 Task: Find connections with filter location Fayzabad with filter topic #Bestadvicewith filter profile language German with filter current company Philips with filter school College Of Vocational Studies with filter industry Pet Services with filter service category Graphic Design with filter keywords title Director
Action: Mouse moved to (562, 200)
Screenshot: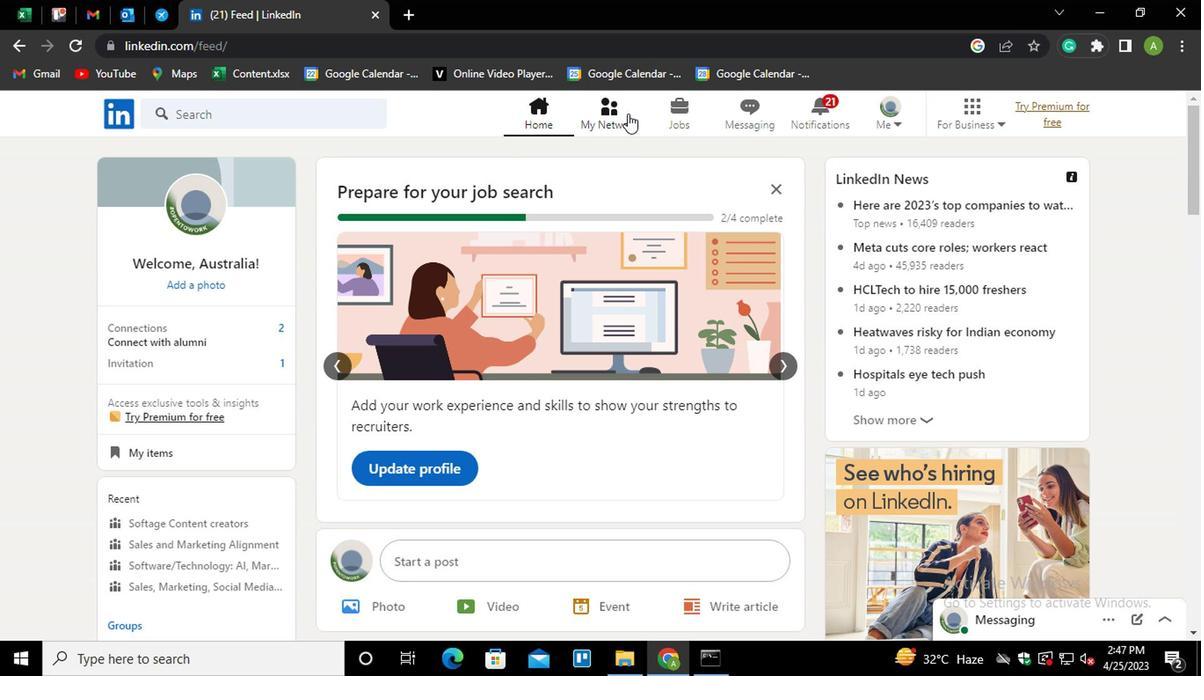 
Action: Mouse pressed left at (562, 200)
Screenshot: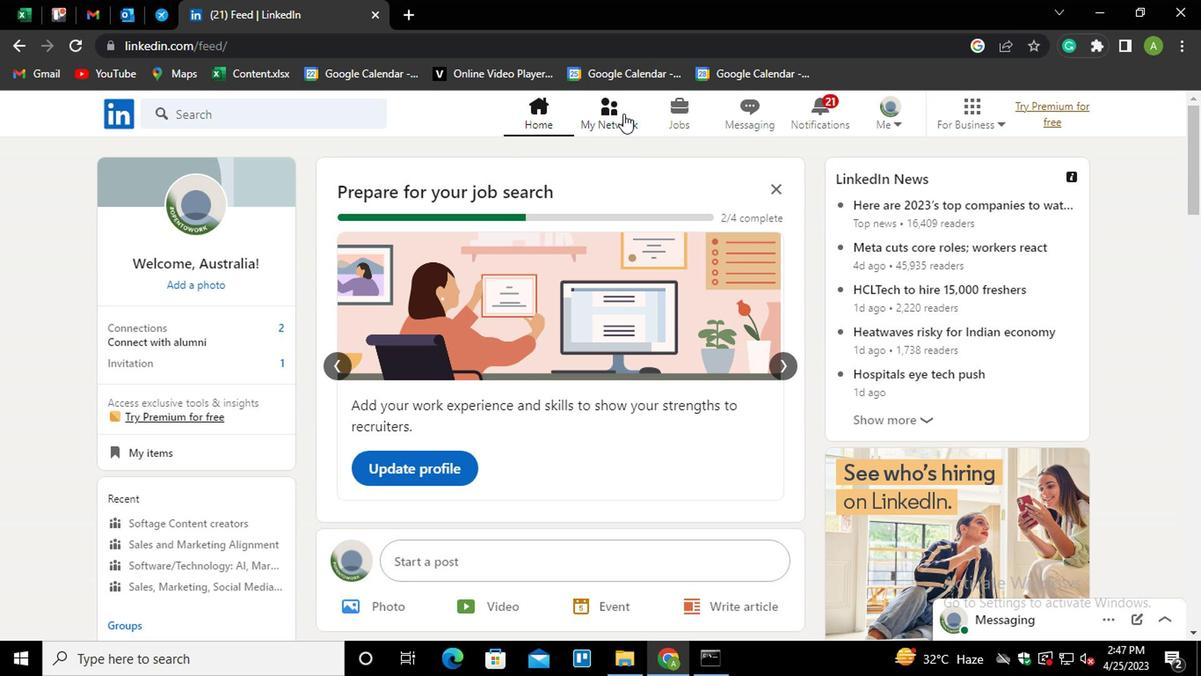
Action: Mouse moved to (248, 271)
Screenshot: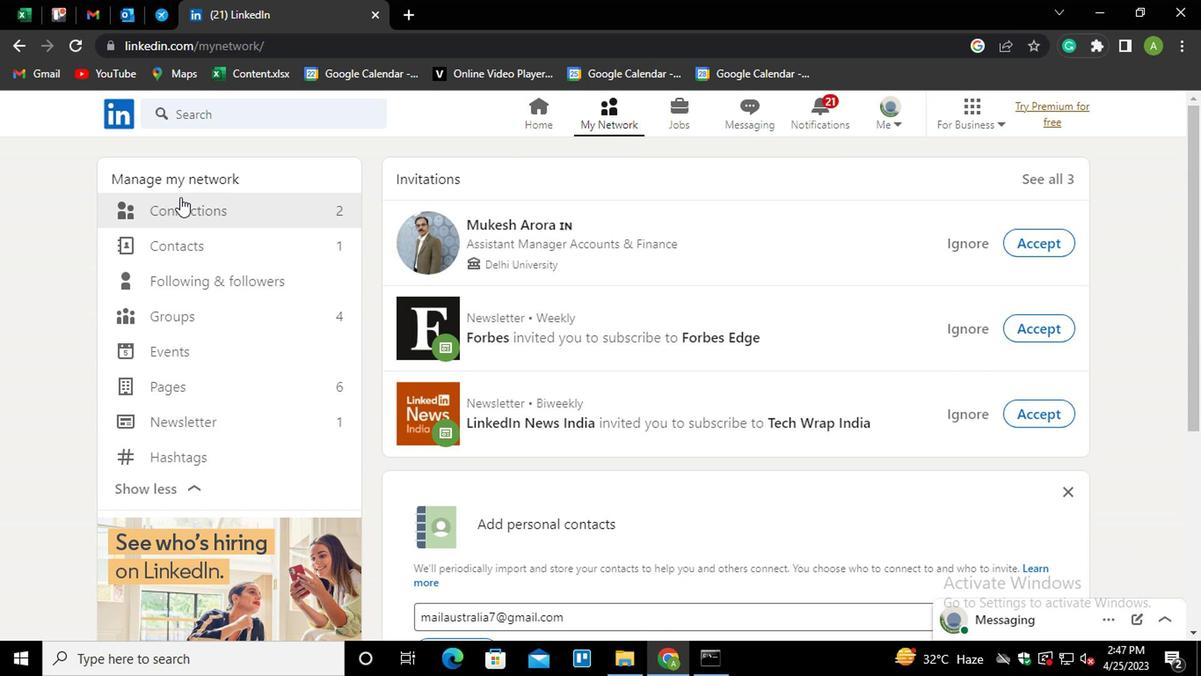 
Action: Mouse pressed left at (248, 271)
Screenshot: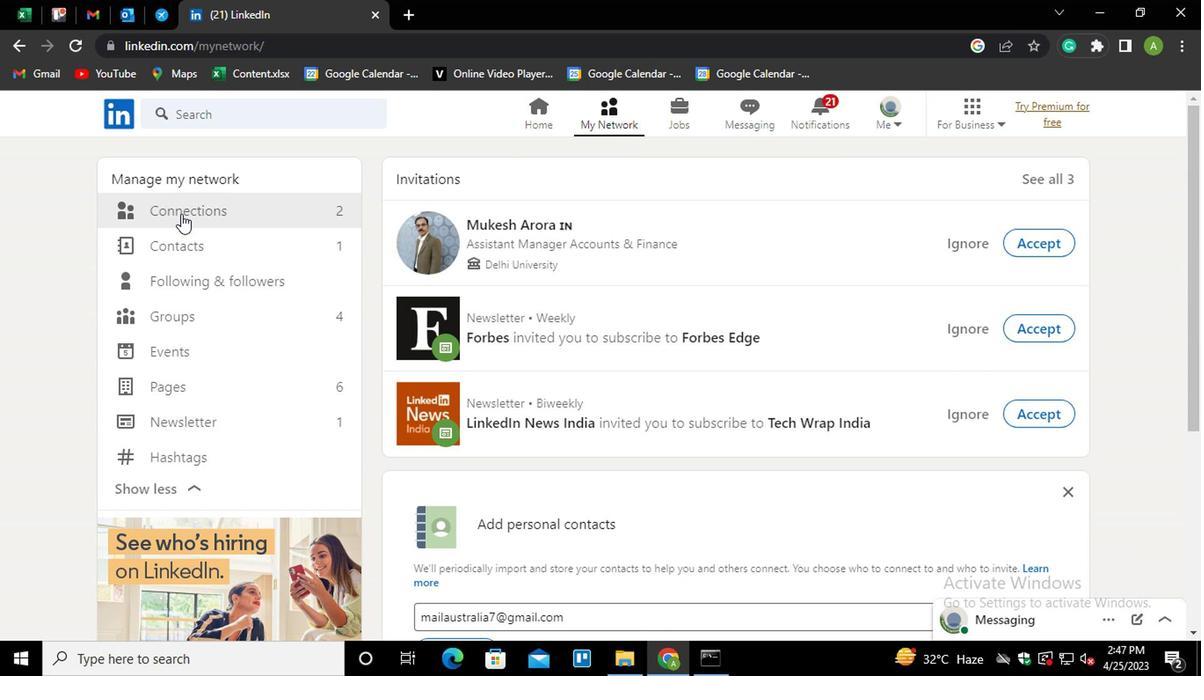 
Action: Mouse moved to (653, 266)
Screenshot: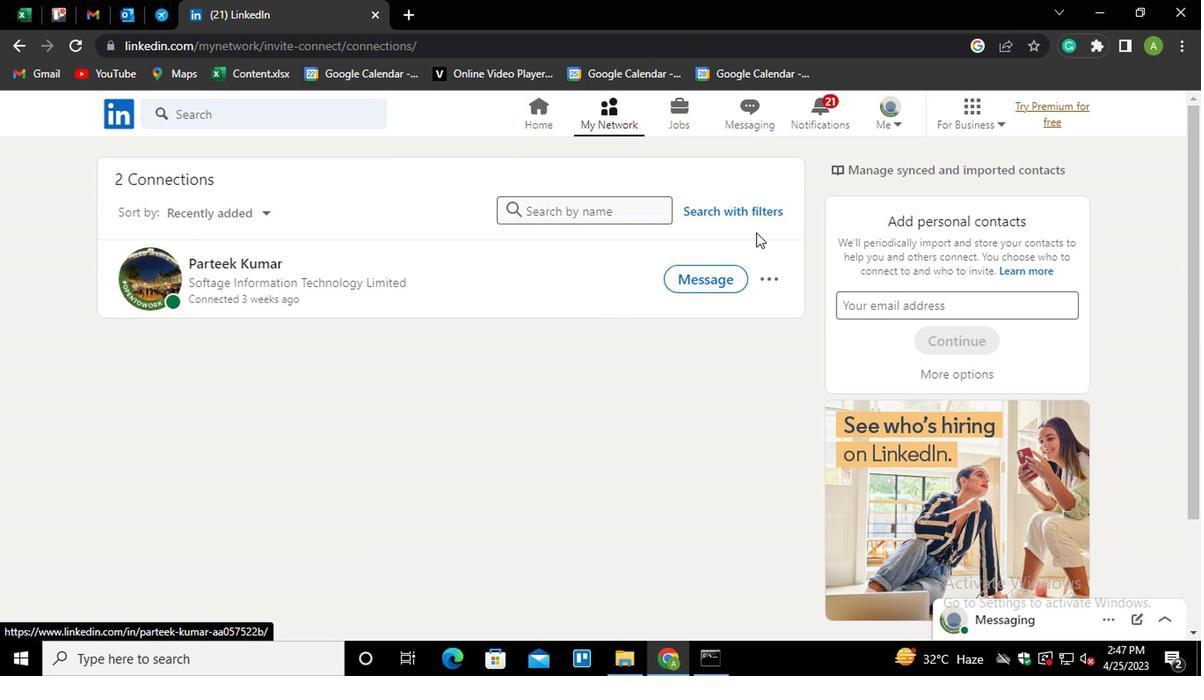 
Action: Mouse pressed left at (653, 266)
Screenshot: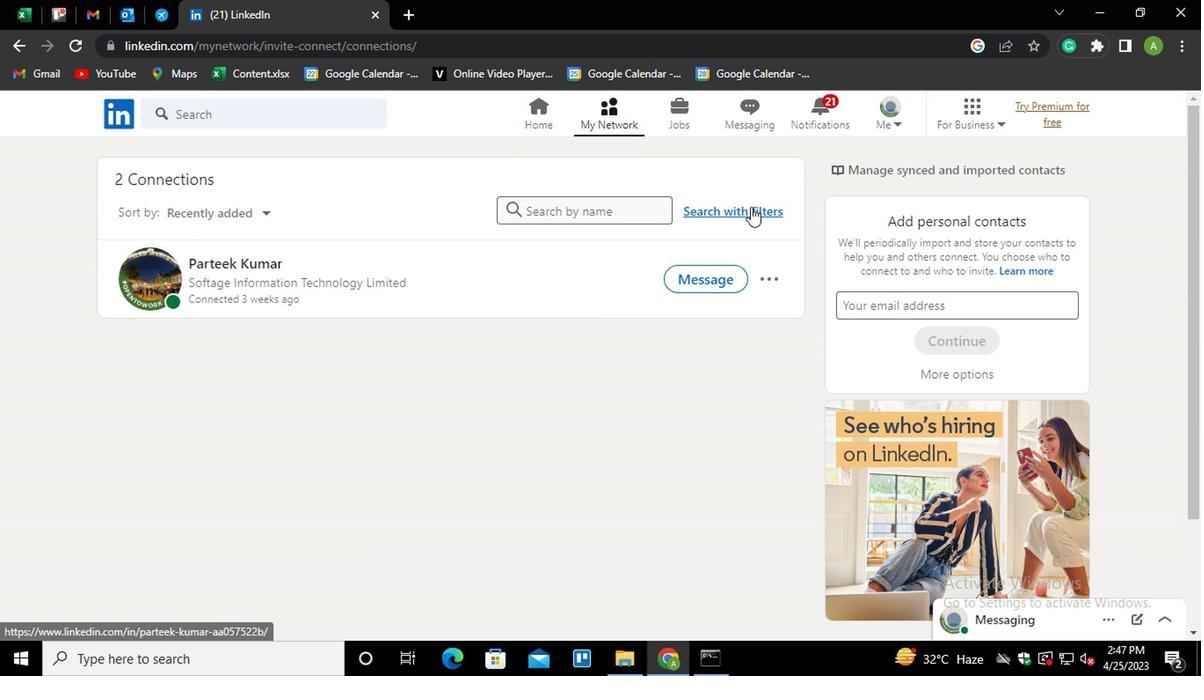 
Action: Mouse moved to (515, 230)
Screenshot: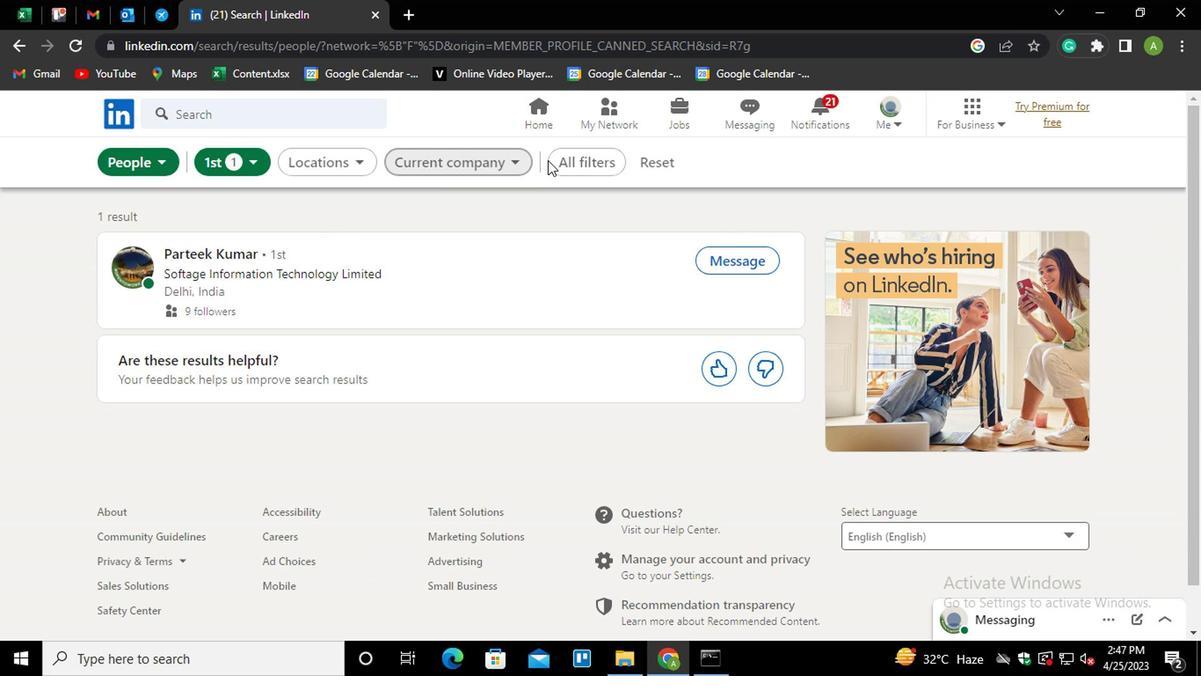 
Action: Mouse pressed left at (515, 230)
Screenshot: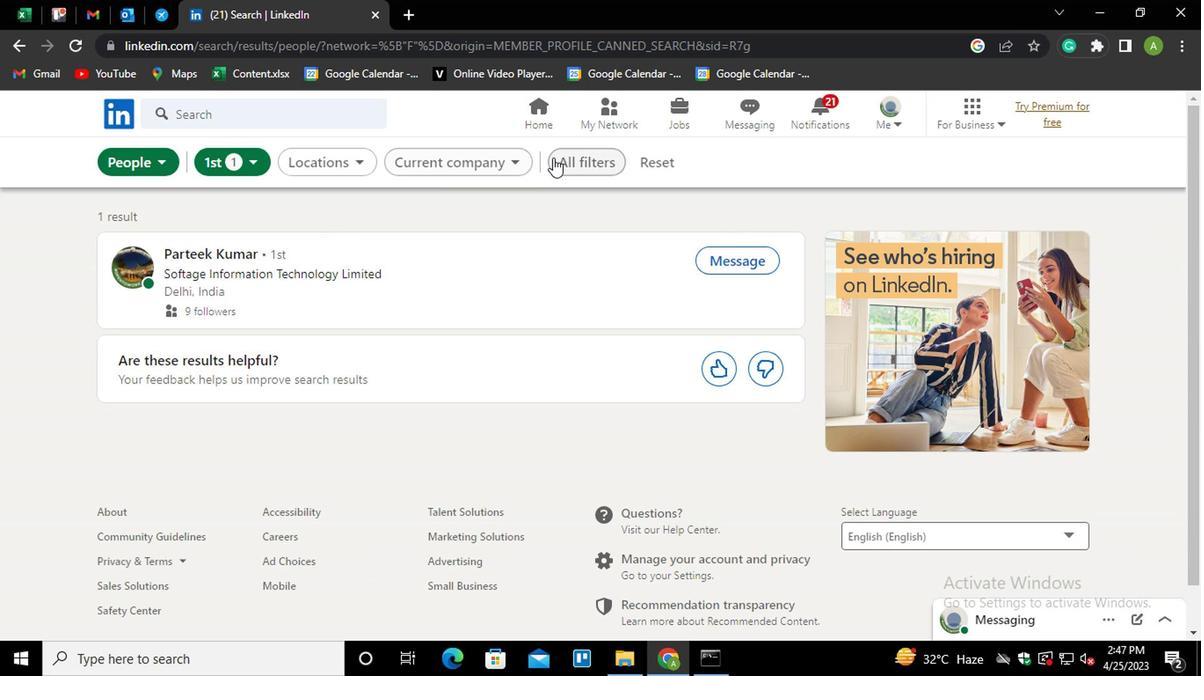 
Action: Mouse moved to (682, 453)
Screenshot: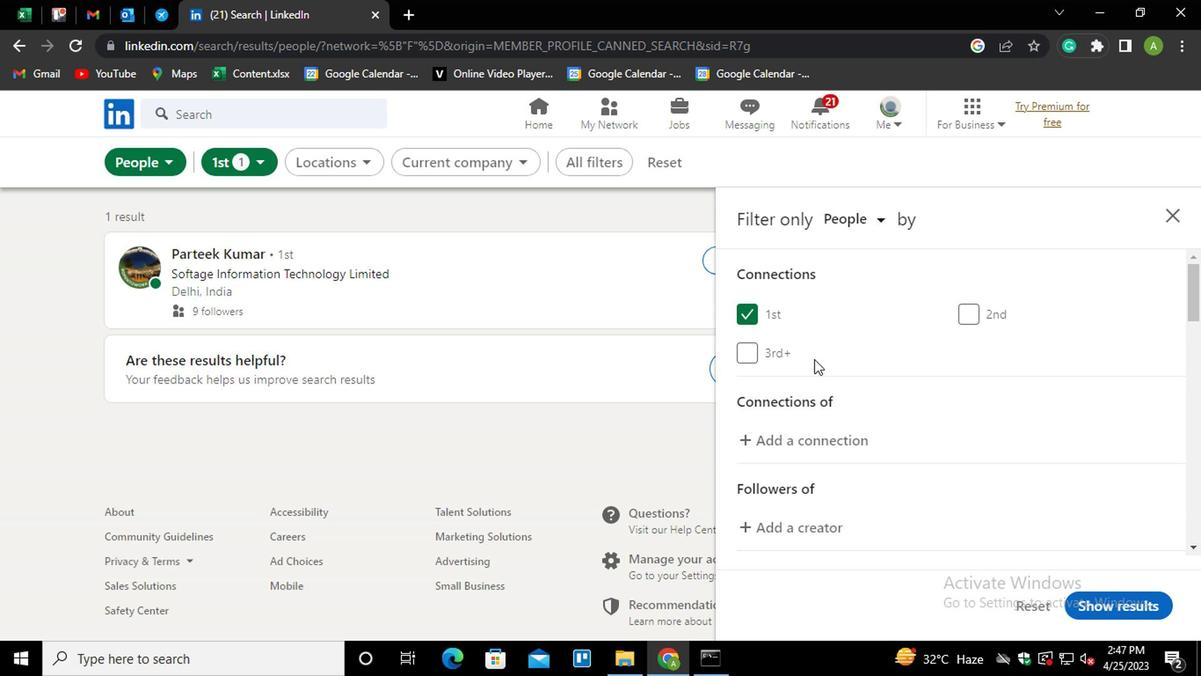 
Action: Mouse scrolled (682, 452) with delta (0, 0)
Screenshot: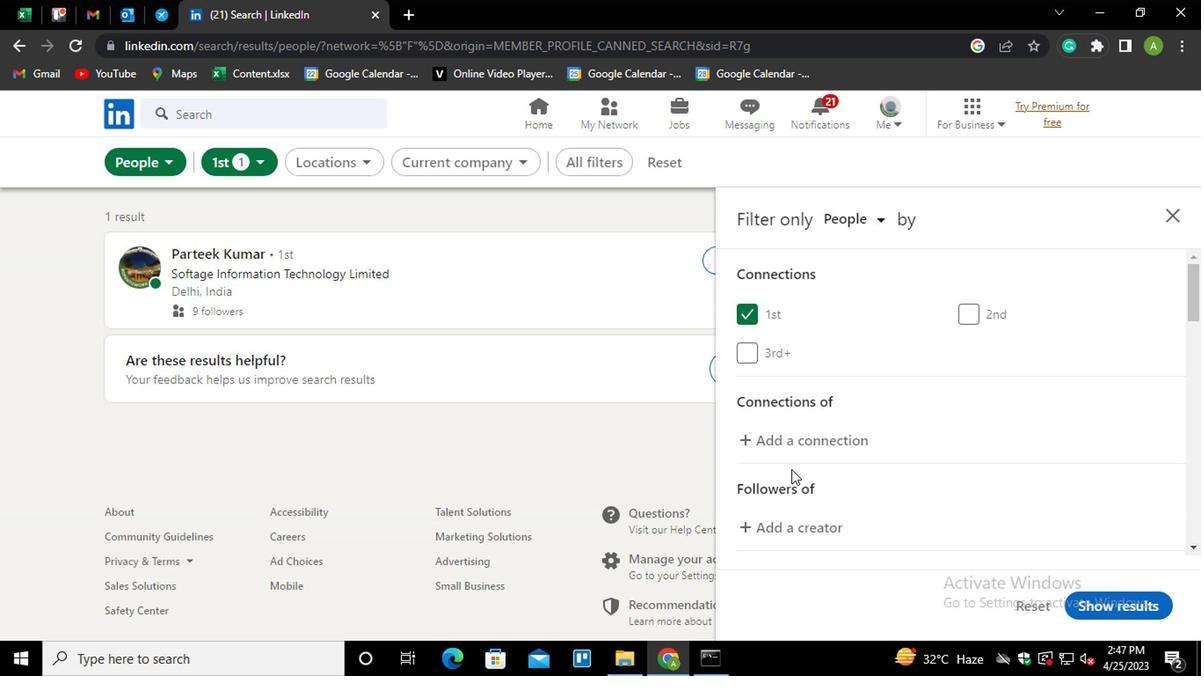 
Action: Mouse scrolled (682, 452) with delta (0, 0)
Screenshot: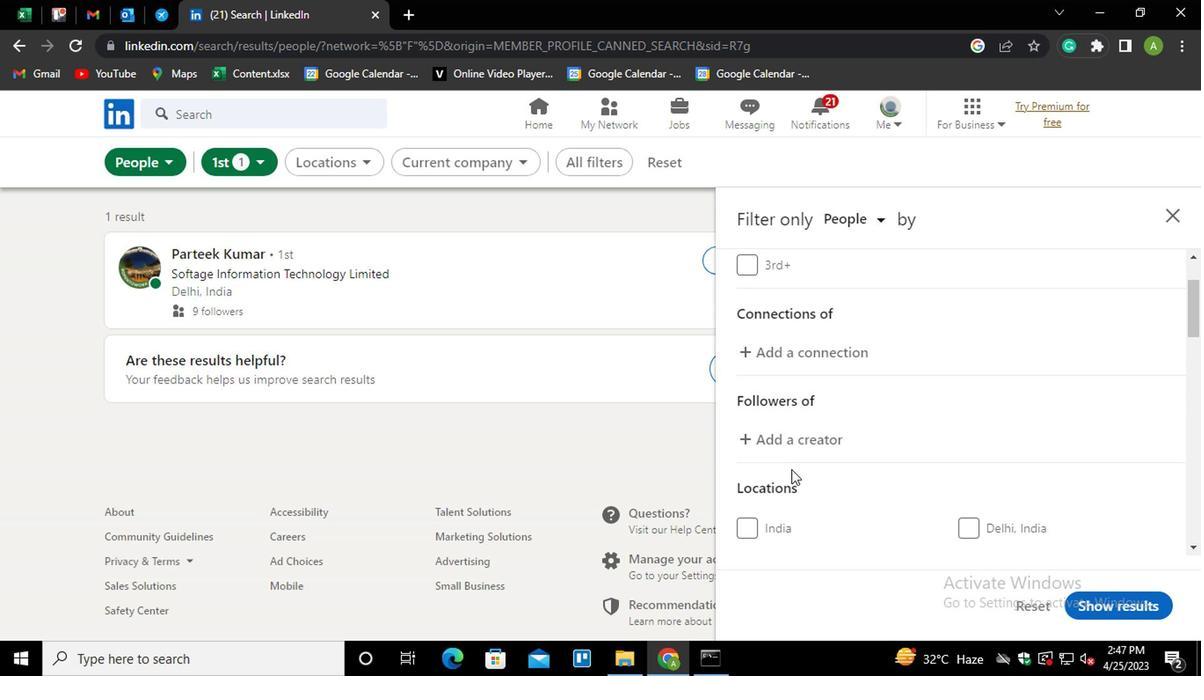 
Action: Mouse scrolled (682, 452) with delta (0, 0)
Screenshot: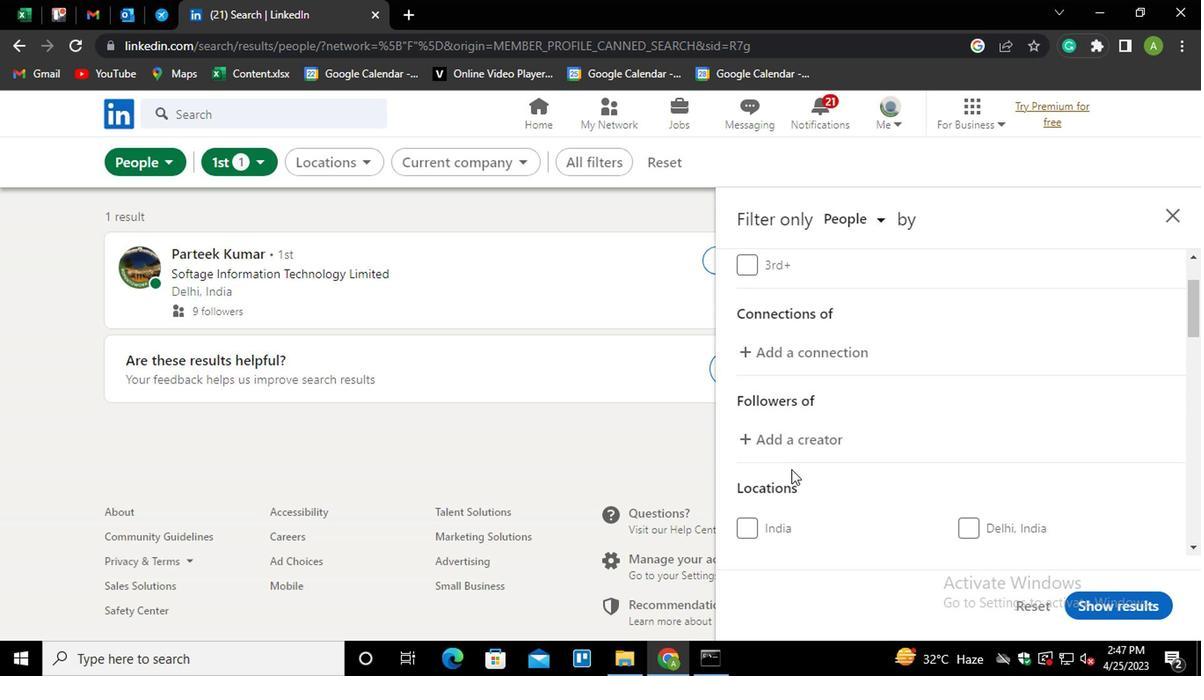 
Action: Mouse moved to (682, 429)
Screenshot: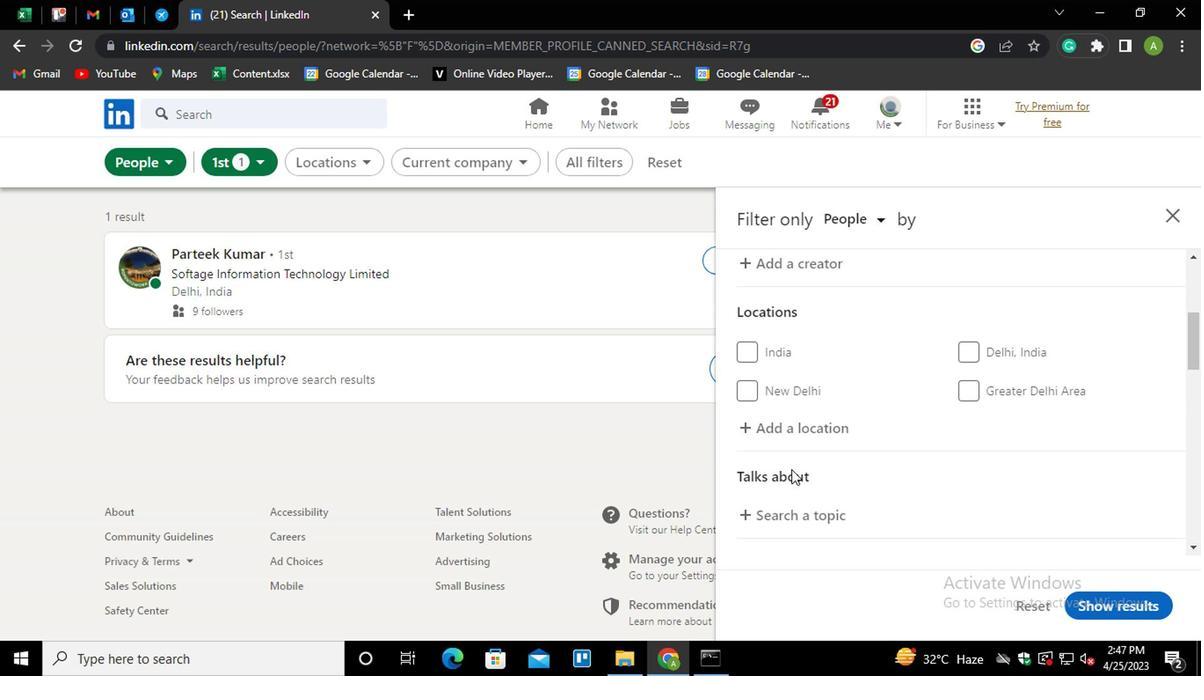 
Action: Mouse pressed left at (682, 429)
Screenshot: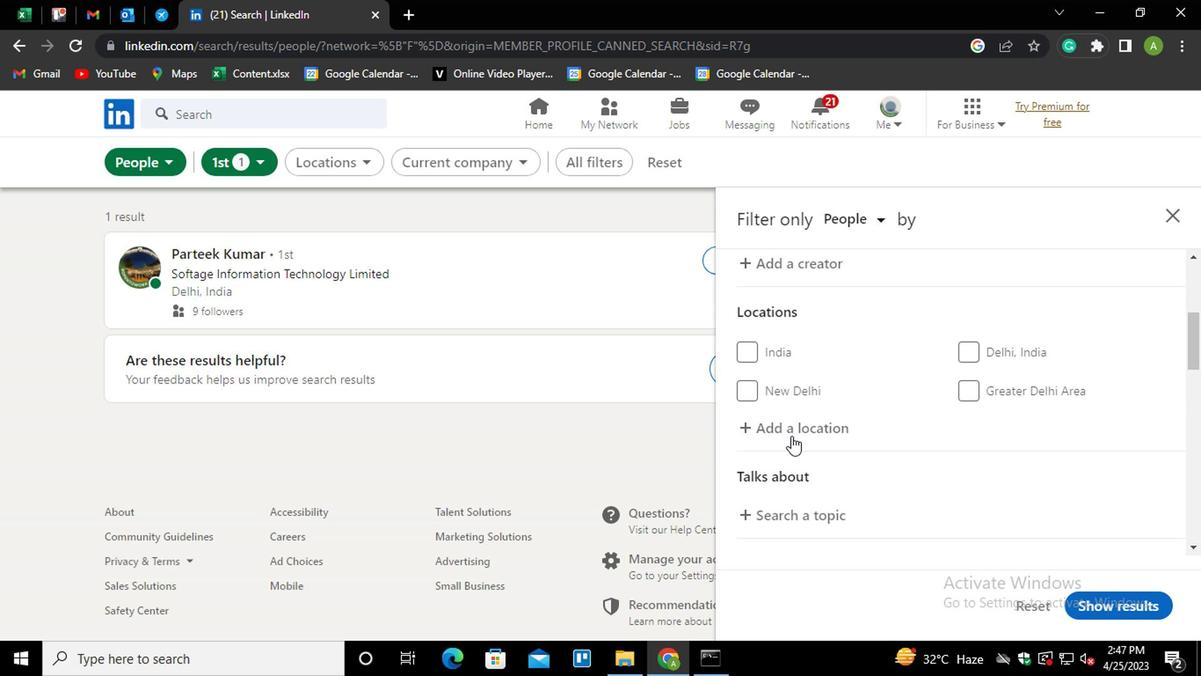 
Action: Mouse moved to (686, 426)
Screenshot: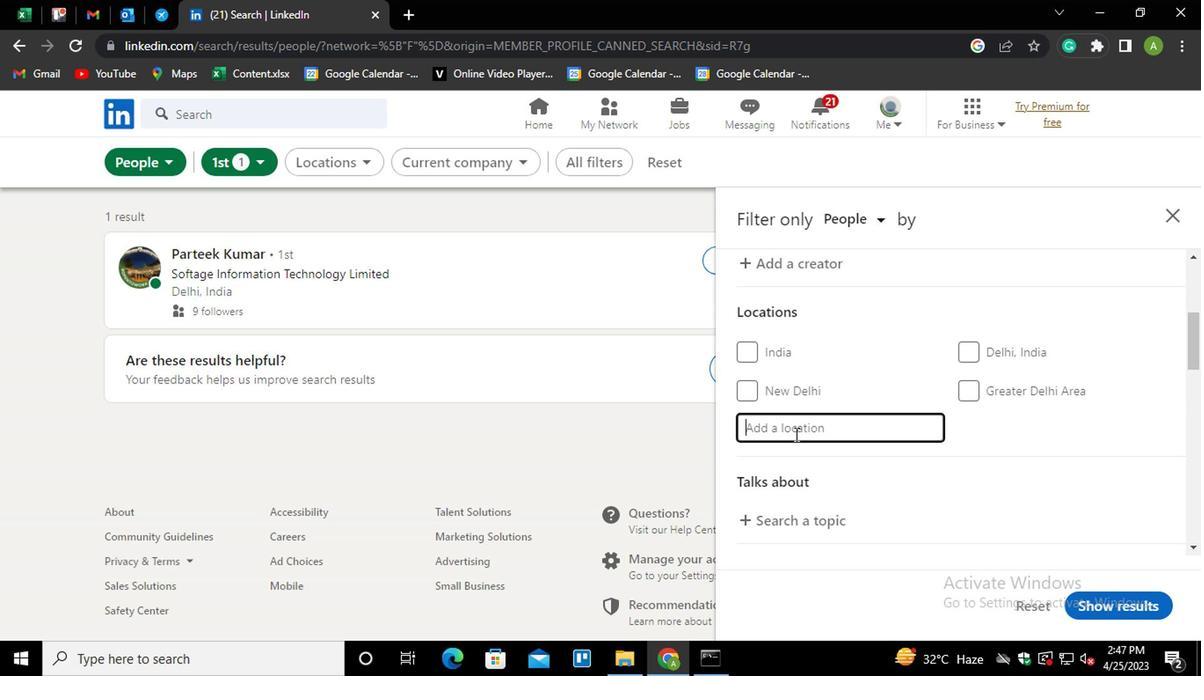 
Action: Mouse pressed left at (686, 426)
Screenshot: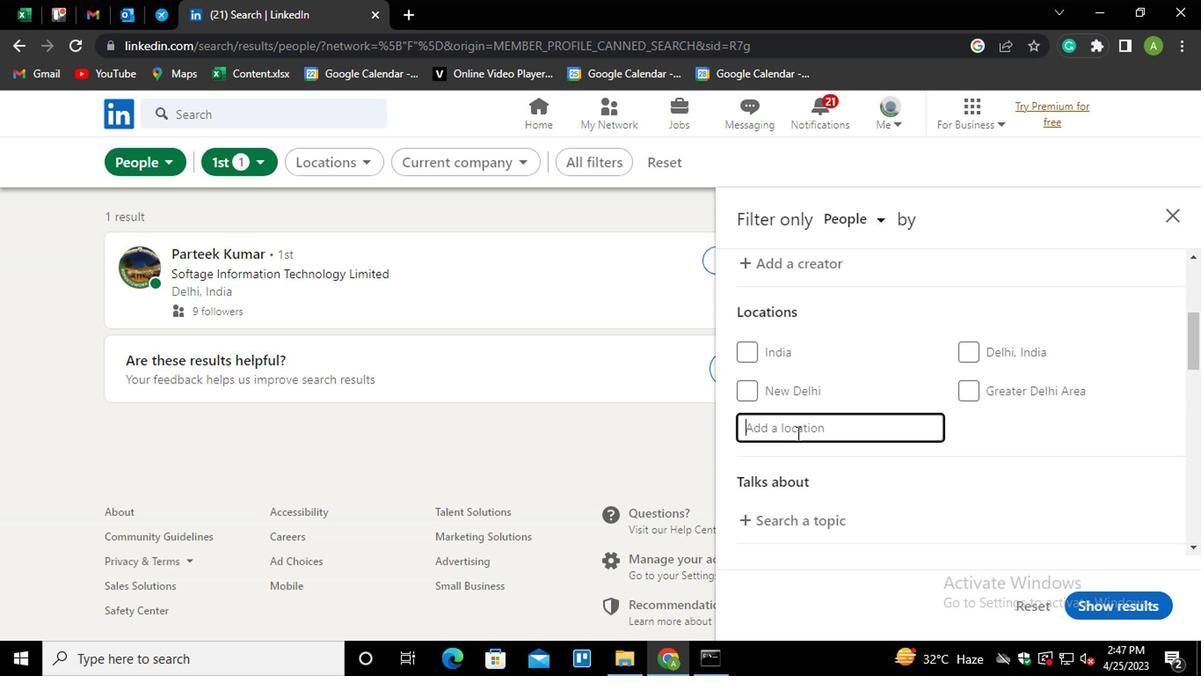 
Action: Mouse moved to (689, 423)
Screenshot: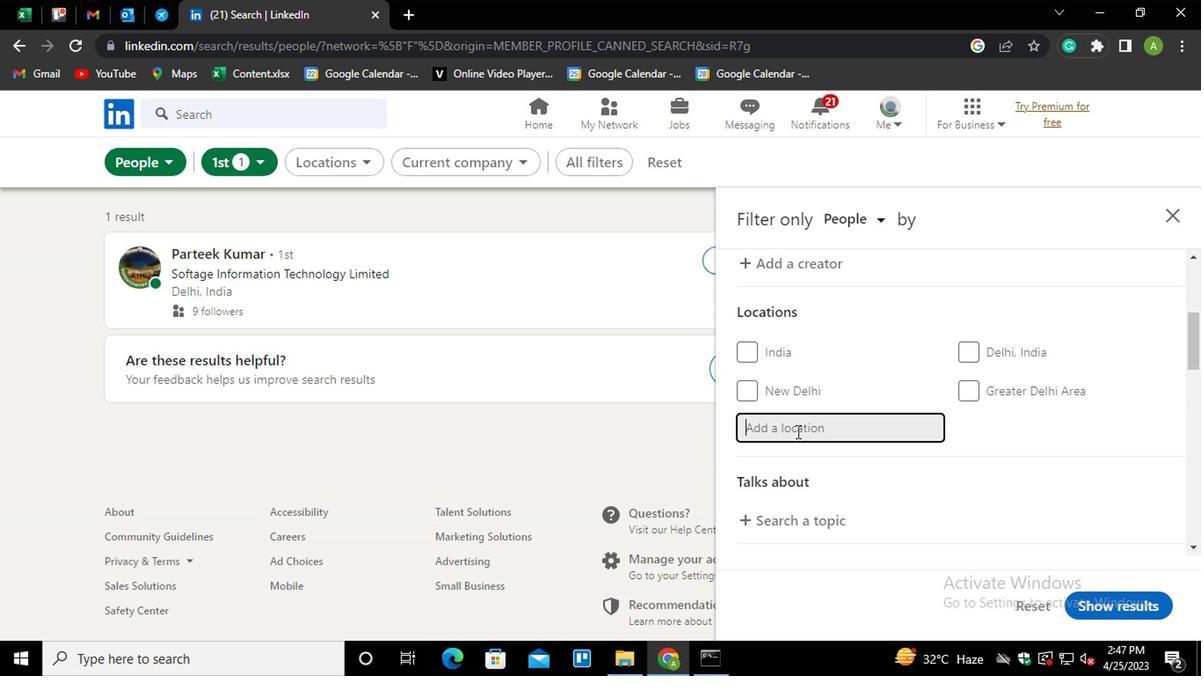 
Action: Key pressed <Key.shift_r><Key.shift_r><Key.shift_r><Key.shift_r><Key.shift_r><Key.shift_r><Key.shift_r><Key.shift_r><Key.shift_r><Key.shift_r><Key.shift_r><Key.shift_r><Key.shift_r><Key.shift_r><Key.shift_r><Key.shift_r><Key.shift_r><Key.shift_r><Key.shift_r><Key.shift_r><Key.shift_r><Key.shift_r><Key.shift_r><Key.shift_r><Key.shift_r><Key.shift_r><Key.shift_r><Key.shift_r>Fayzabad
Screenshot: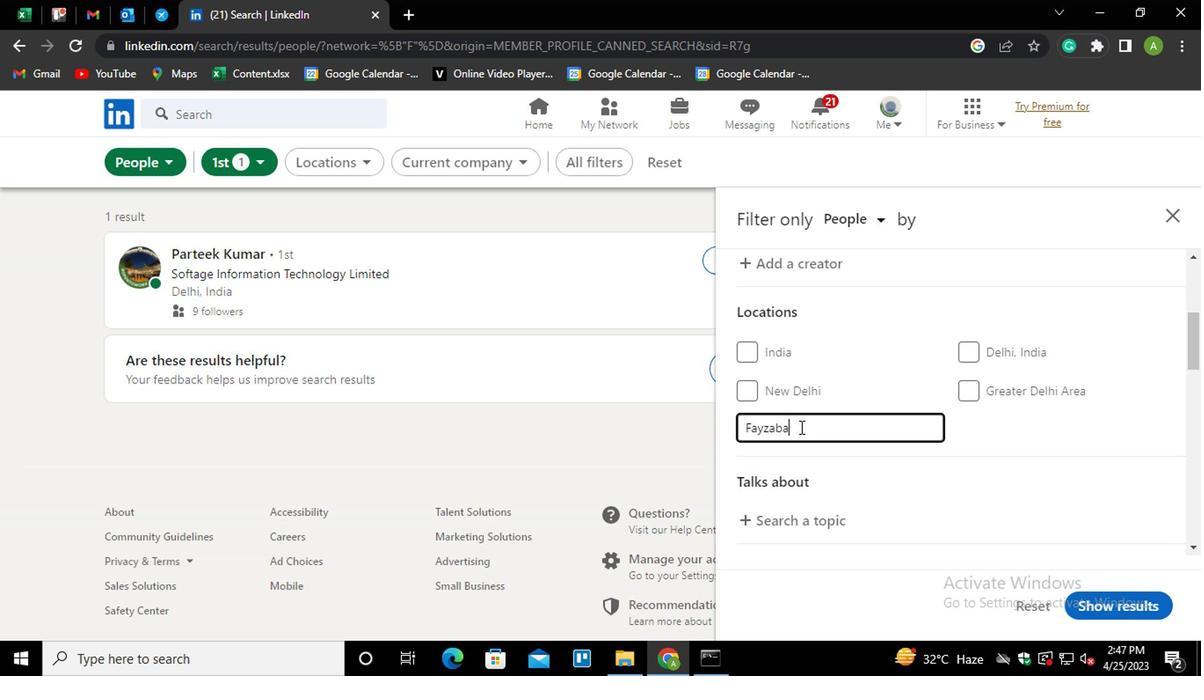 
Action: Mouse moved to (899, 436)
Screenshot: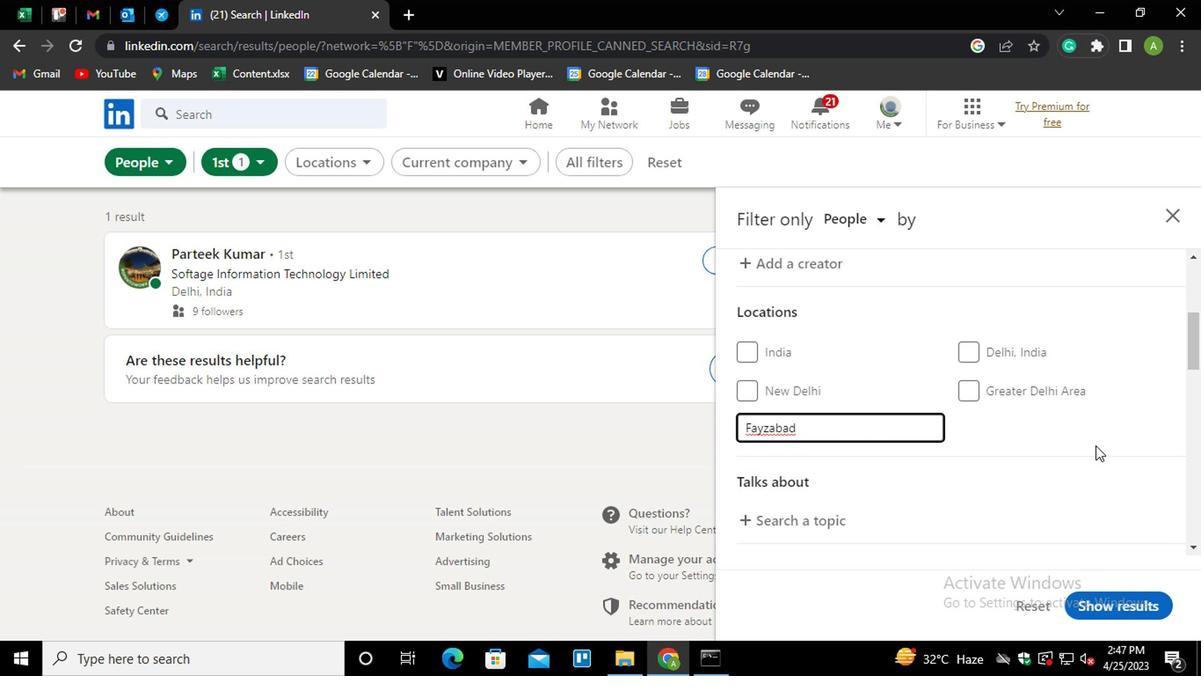 
Action: Mouse pressed left at (899, 436)
Screenshot: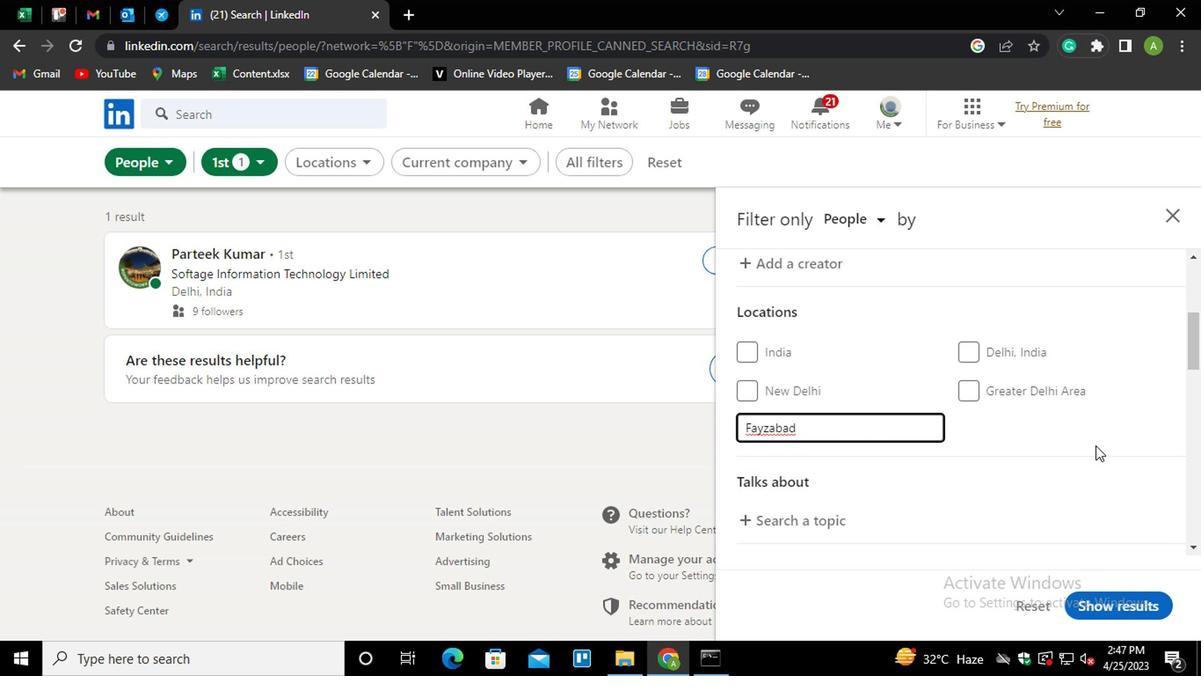 
Action: Mouse scrolled (899, 435) with delta (0, 0)
Screenshot: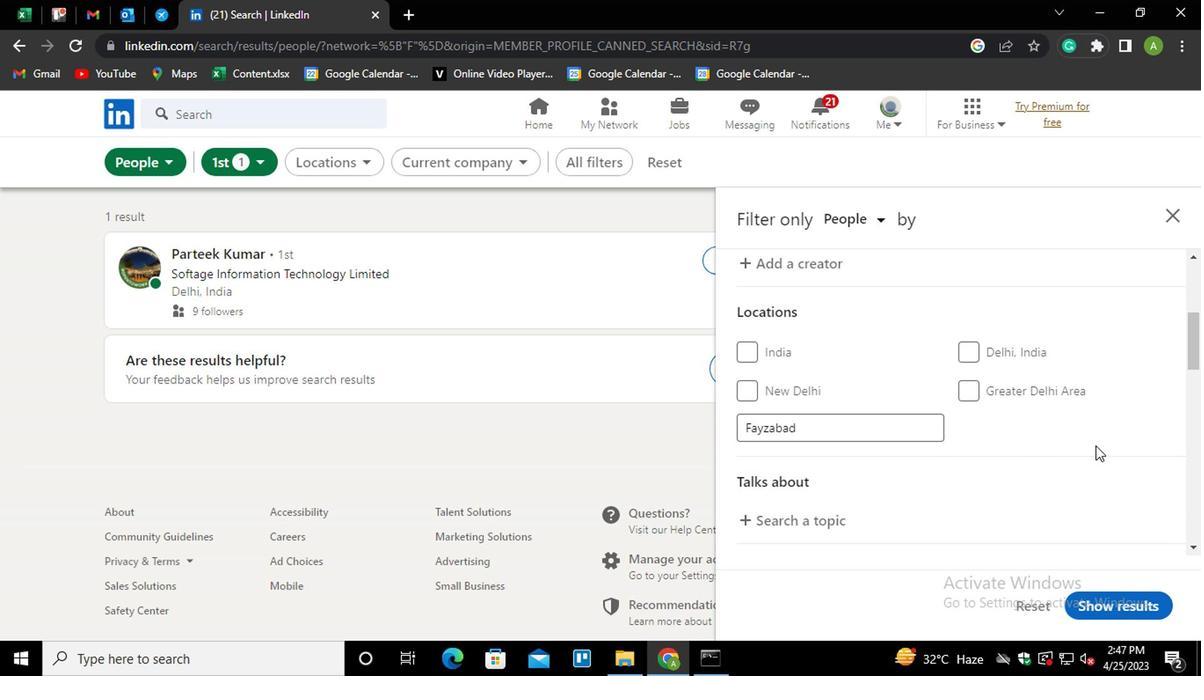 
Action: Mouse scrolled (899, 435) with delta (0, 0)
Screenshot: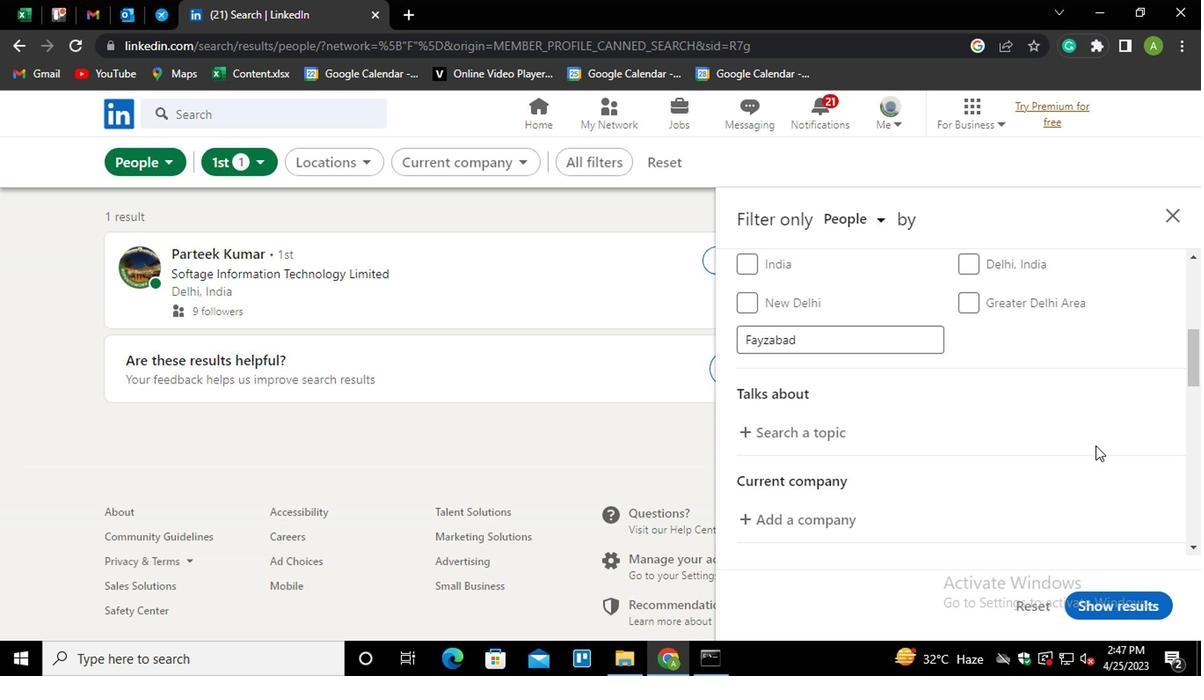 
Action: Mouse moved to (709, 368)
Screenshot: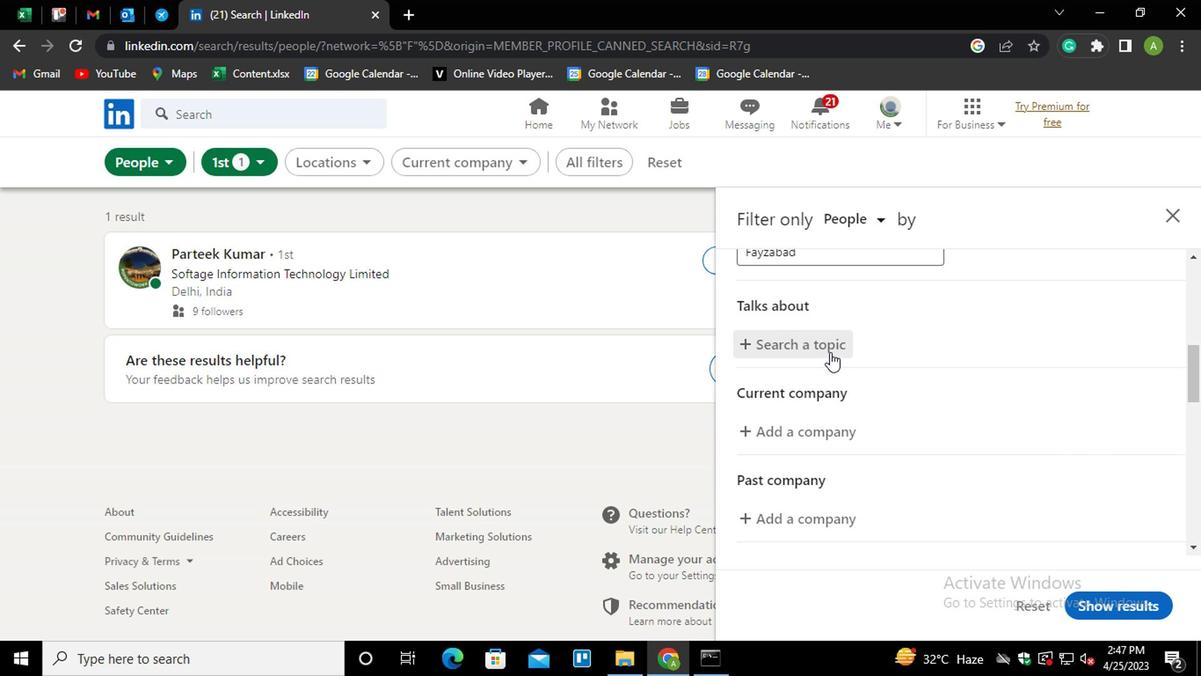 
Action: Mouse pressed left at (709, 368)
Screenshot: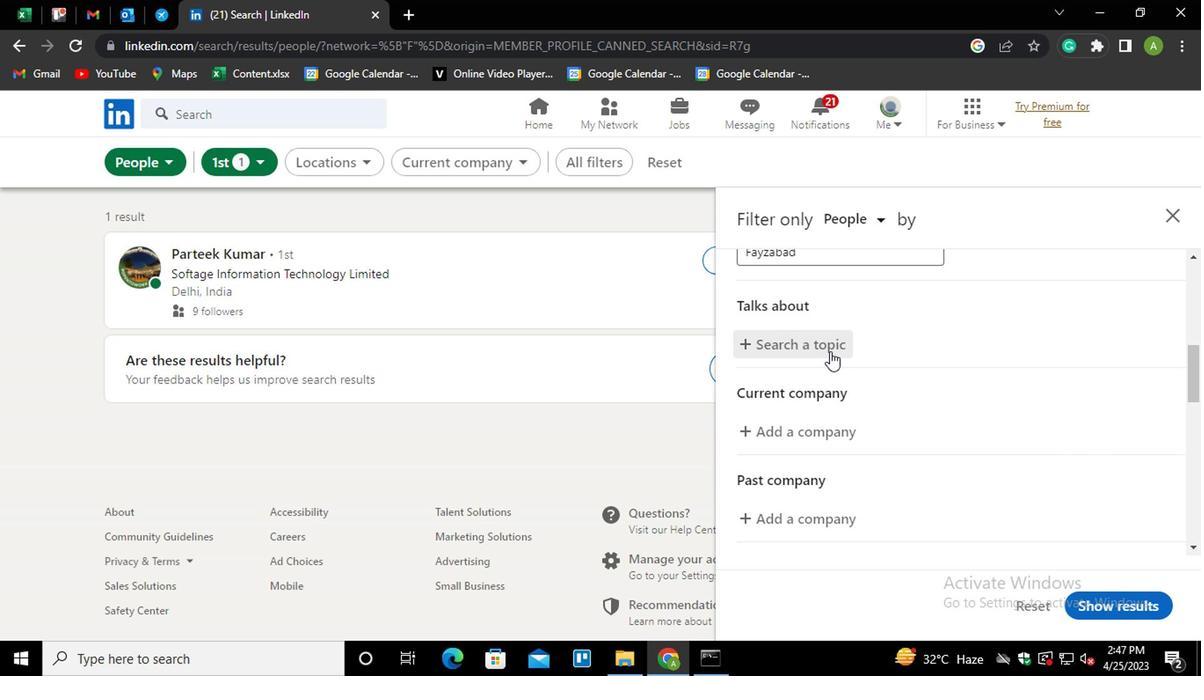 
Action: Mouse moved to (709, 368)
Screenshot: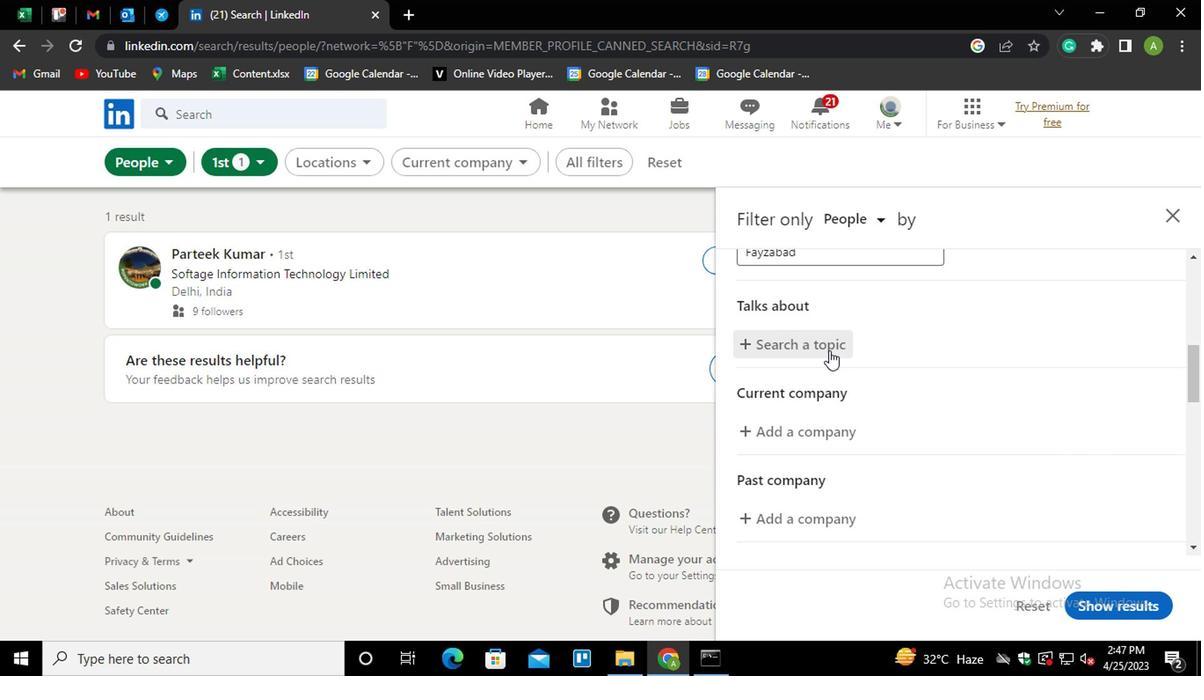 
Action: Key pressed <Key.shift>#<Key.shift>BESTADVICEWITH
Screenshot: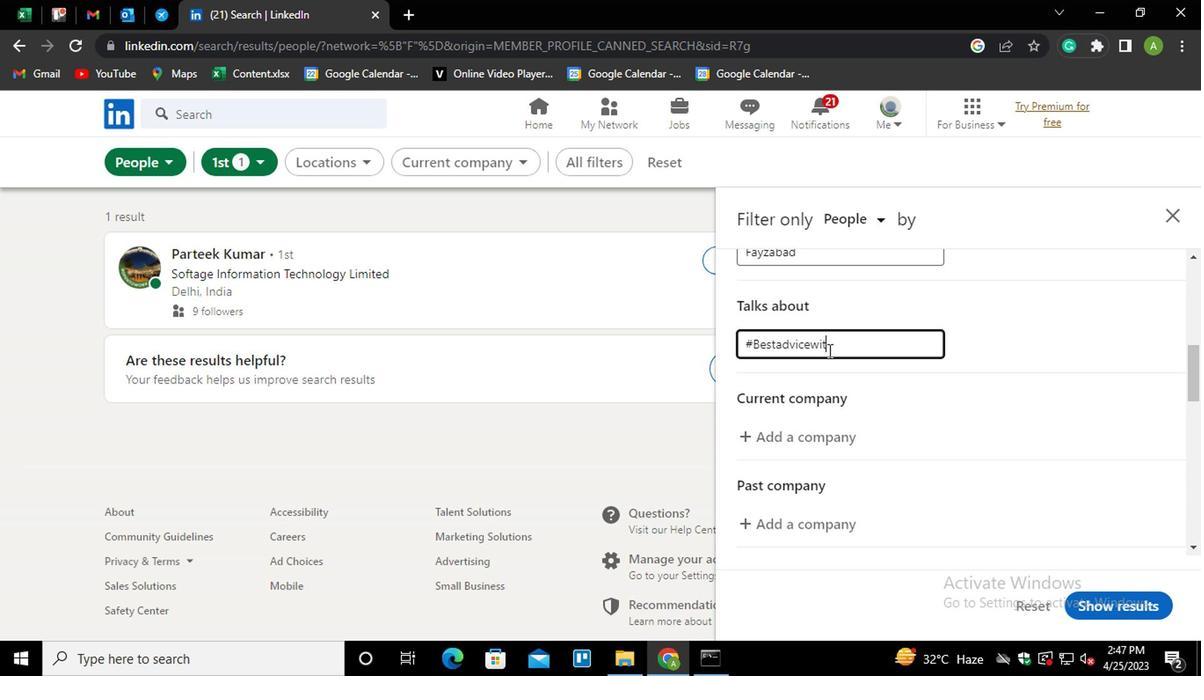 
Action: Mouse moved to (855, 397)
Screenshot: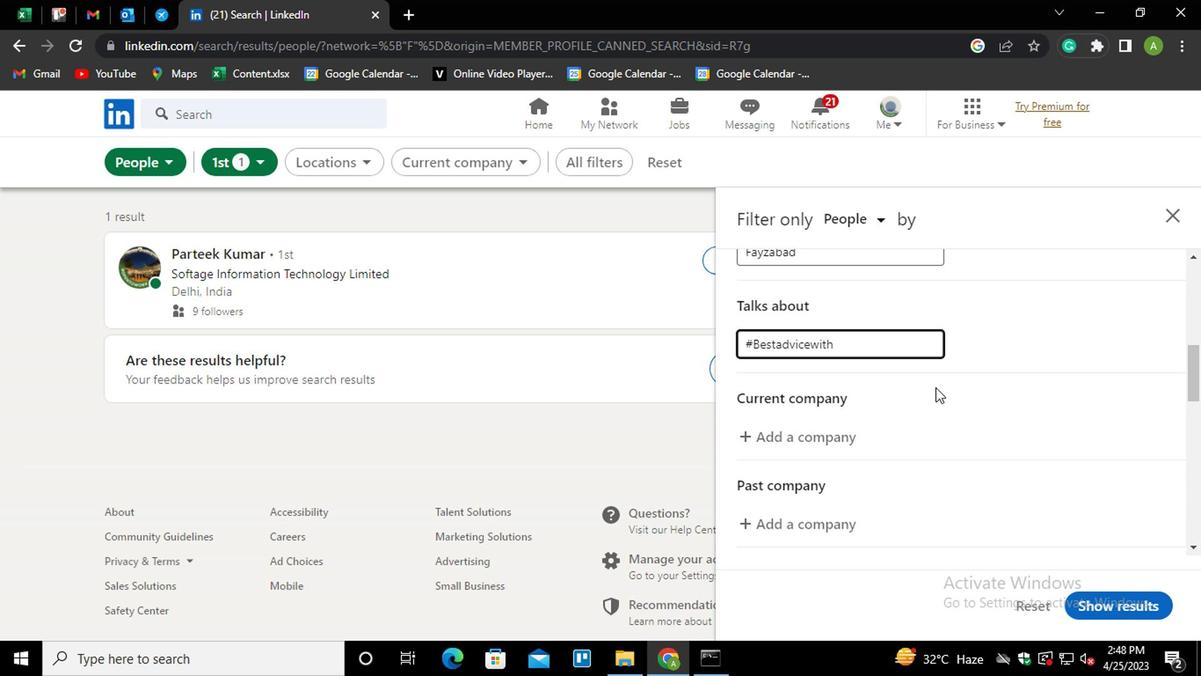 
Action: Mouse pressed left at (855, 397)
Screenshot: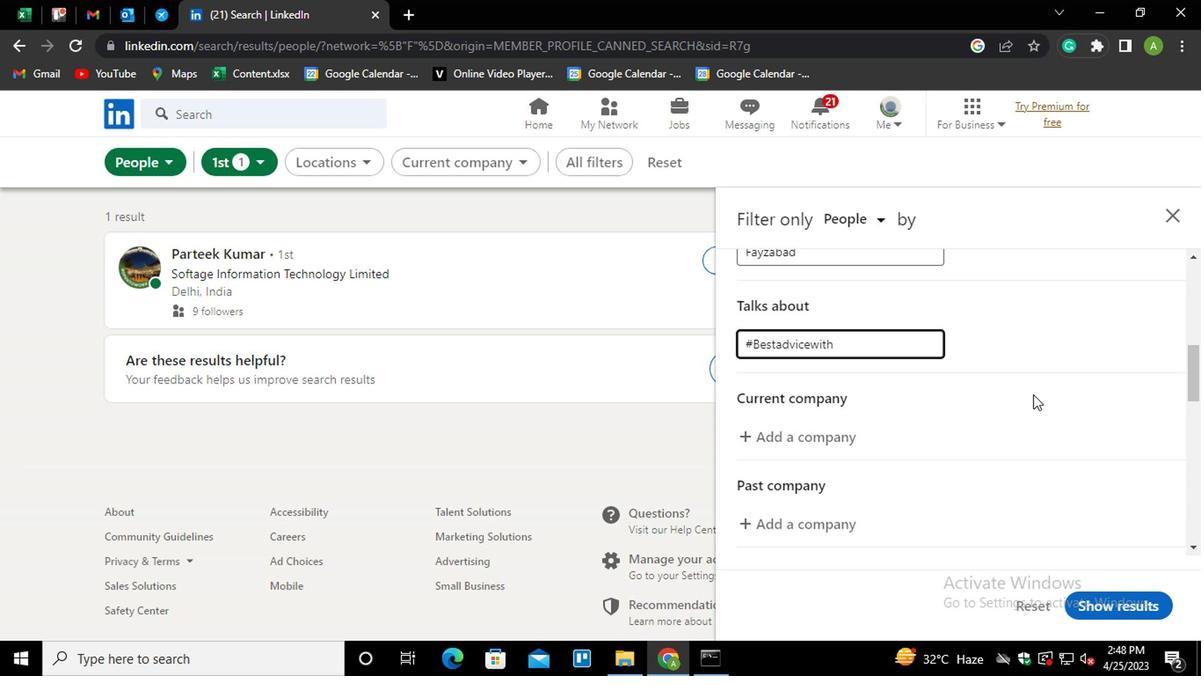 
Action: Mouse moved to (860, 394)
Screenshot: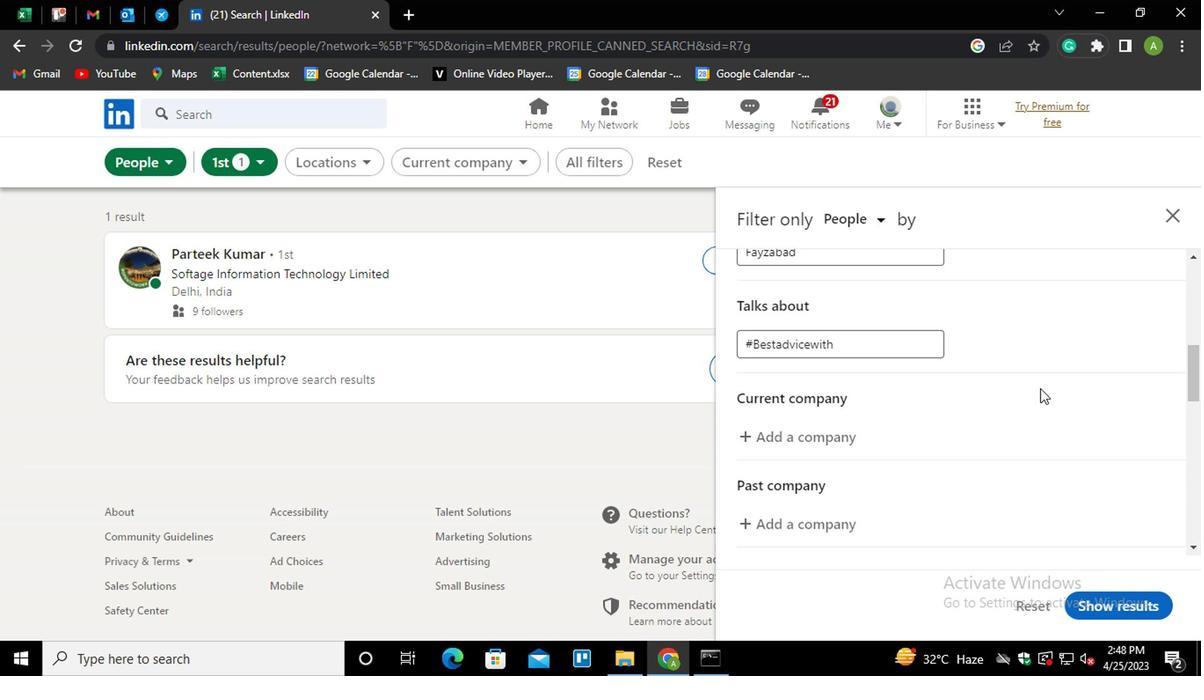
Action: Mouse scrolled (860, 394) with delta (0, 0)
Screenshot: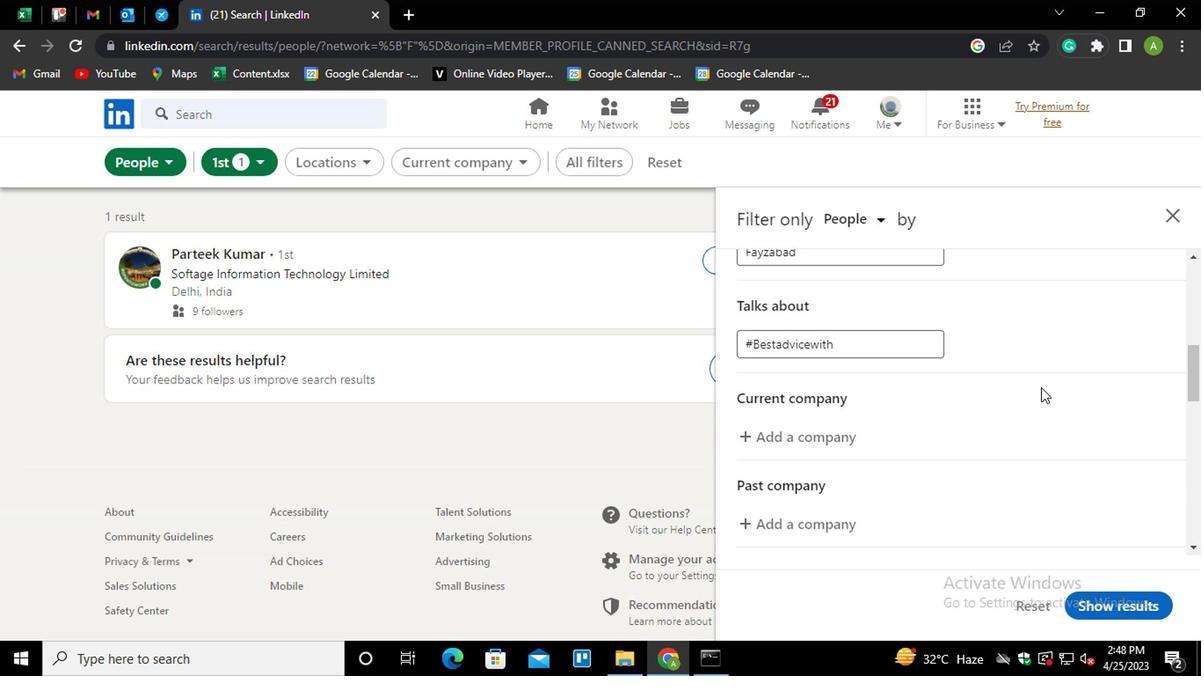 
Action: Mouse moved to (861, 394)
Screenshot: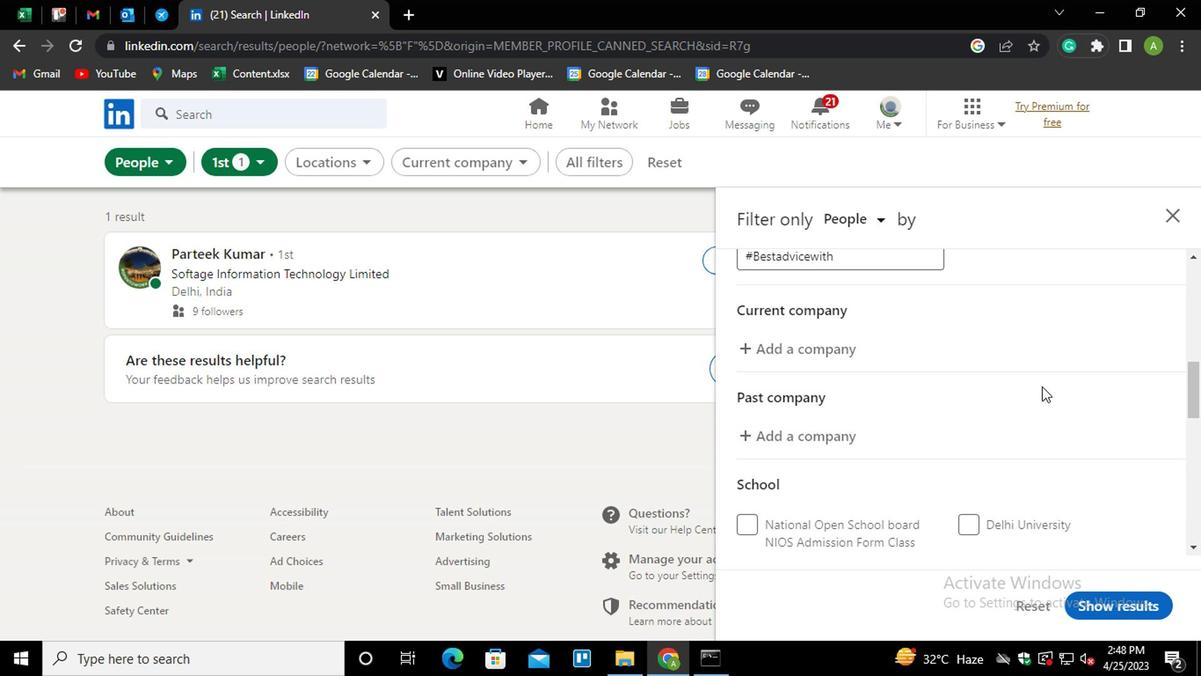 
Action: Mouse scrolled (861, 393) with delta (0, 0)
Screenshot: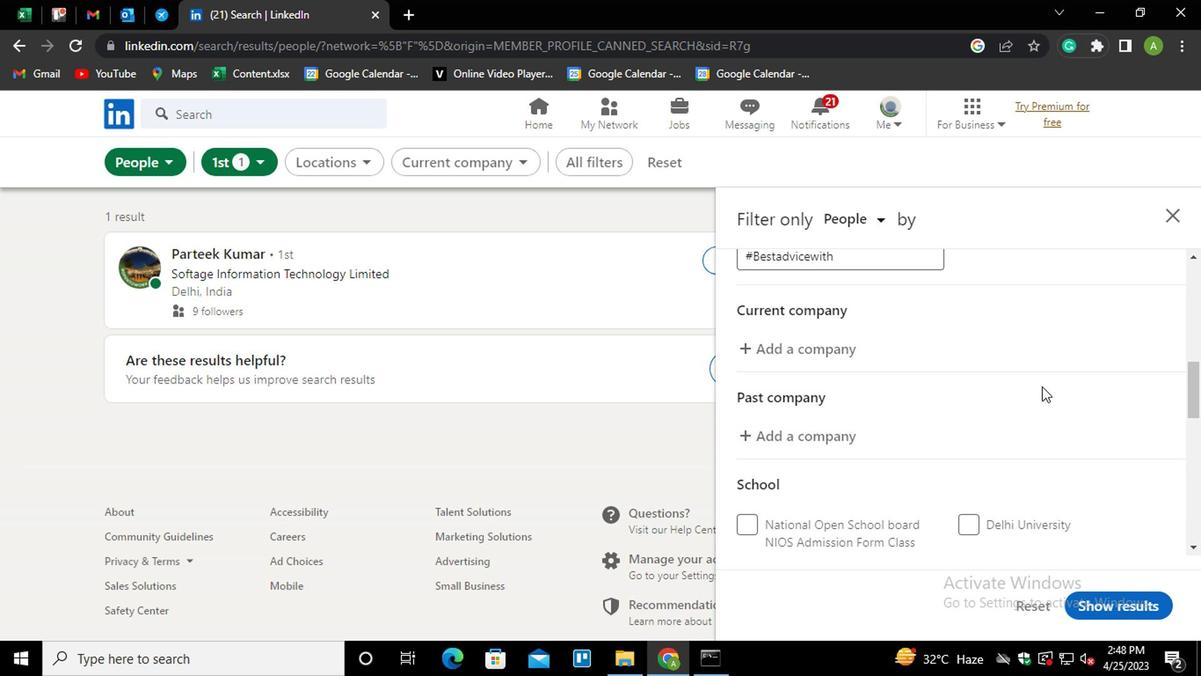 
Action: Mouse moved to (736, 331)
Screenshot: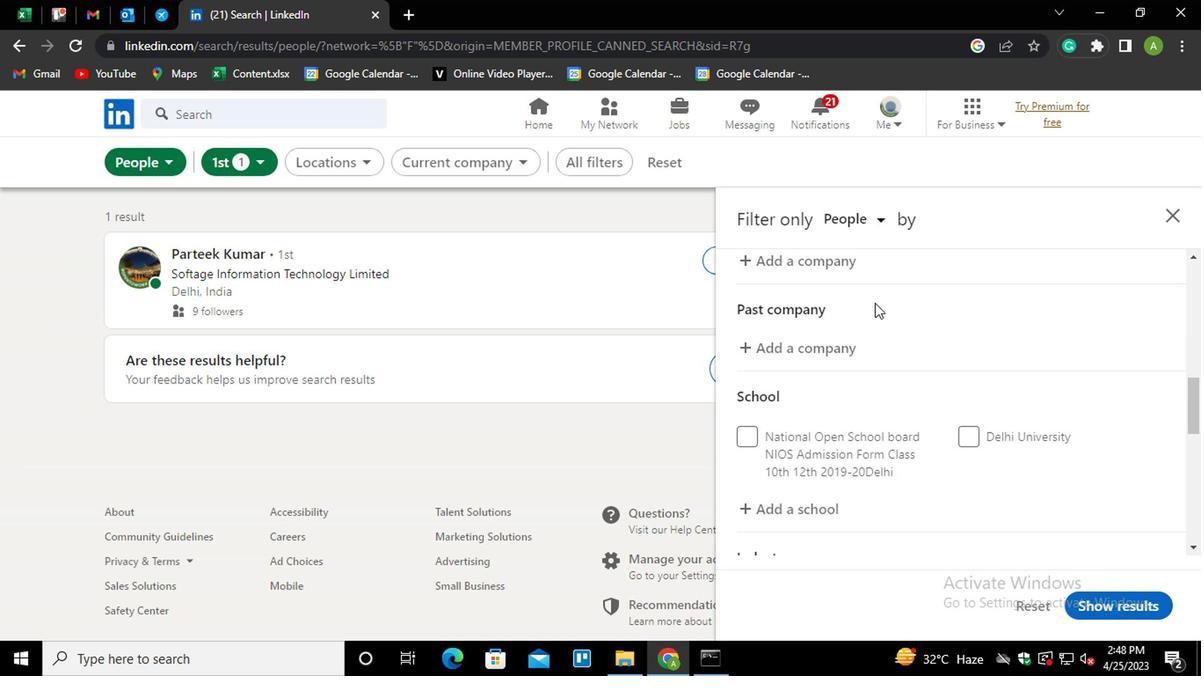 
Action: Mouse scrolled (736, 332) with delta (0, 0)
Screenshot: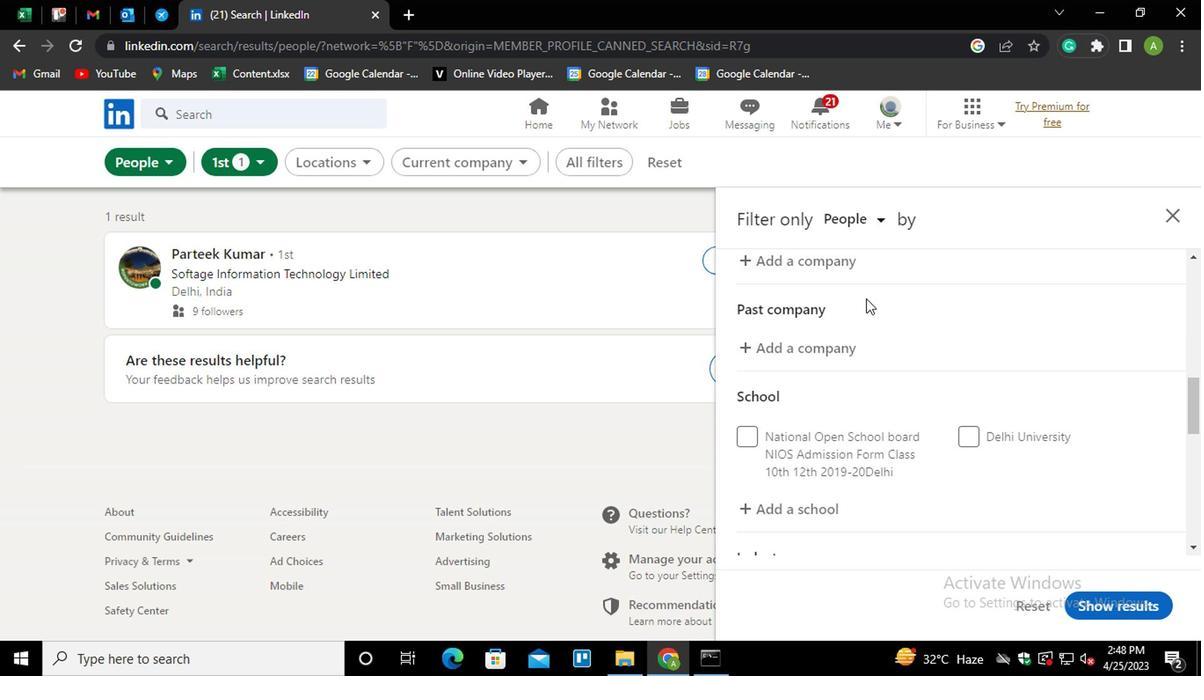 
Action: Mouse moved to (701, 364)
Screenshot: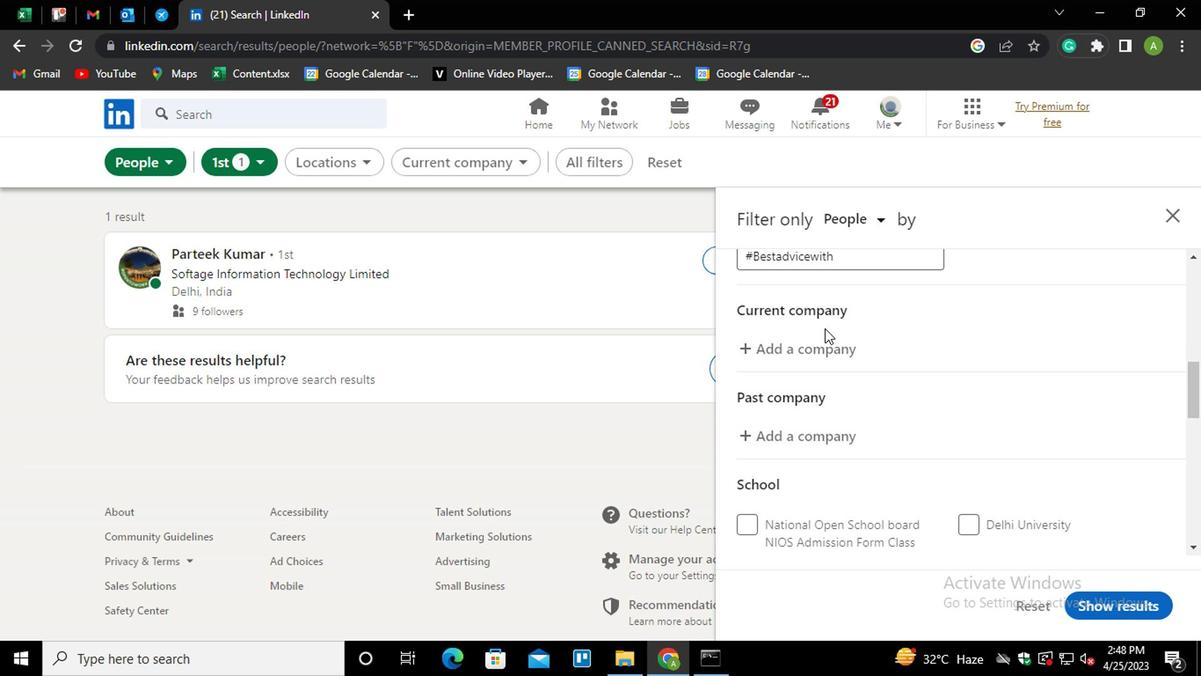 
Action: Mouse pressed left at (701, 364)
Screenshot: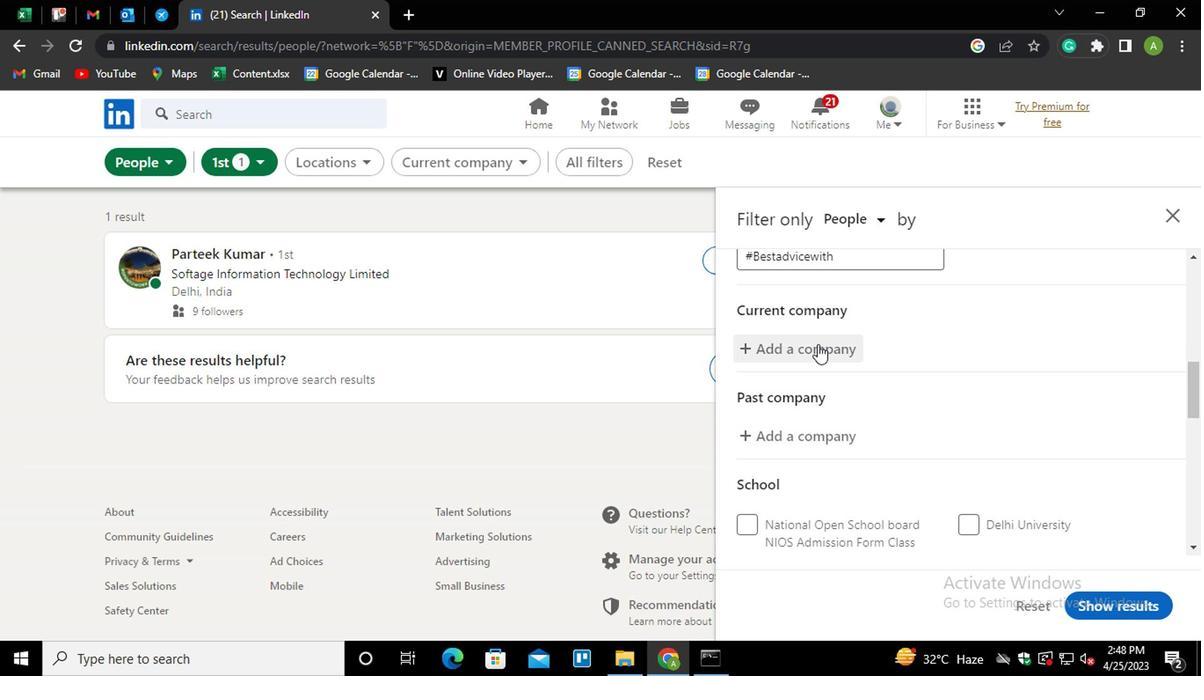 
Action: Mouse moved to (699, 365)
Screenshot: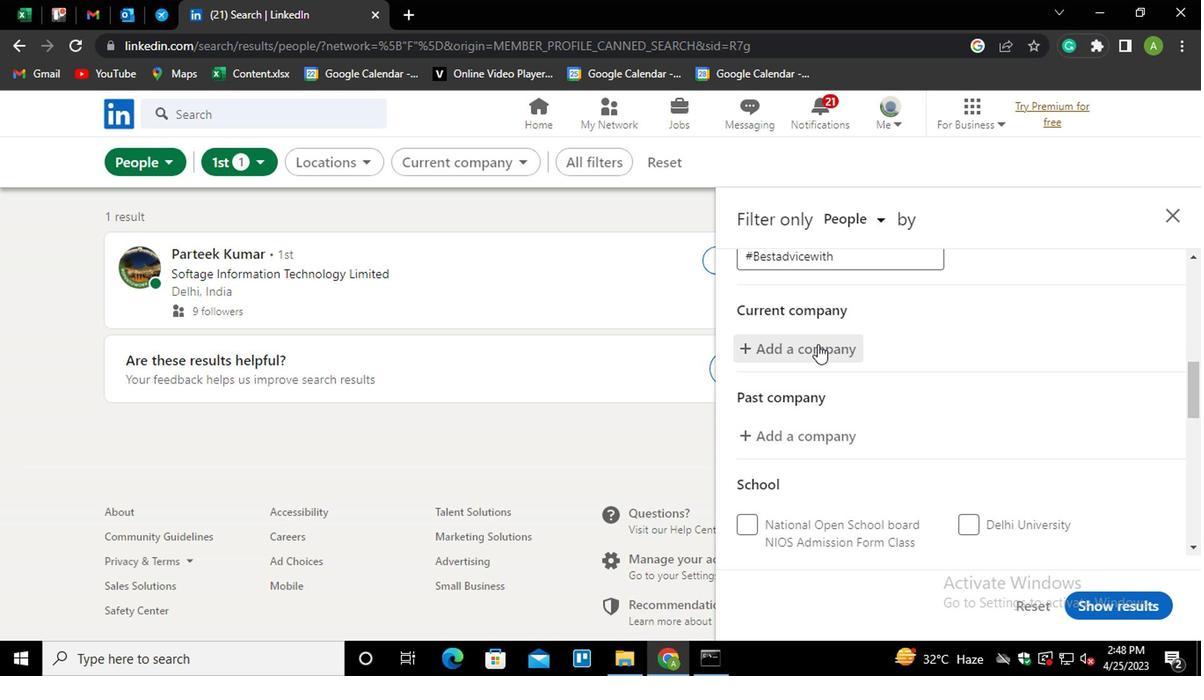 
Action: Key pressed <Key.shift_r>PHILI<Key.down><Key.enter>
Screenshot: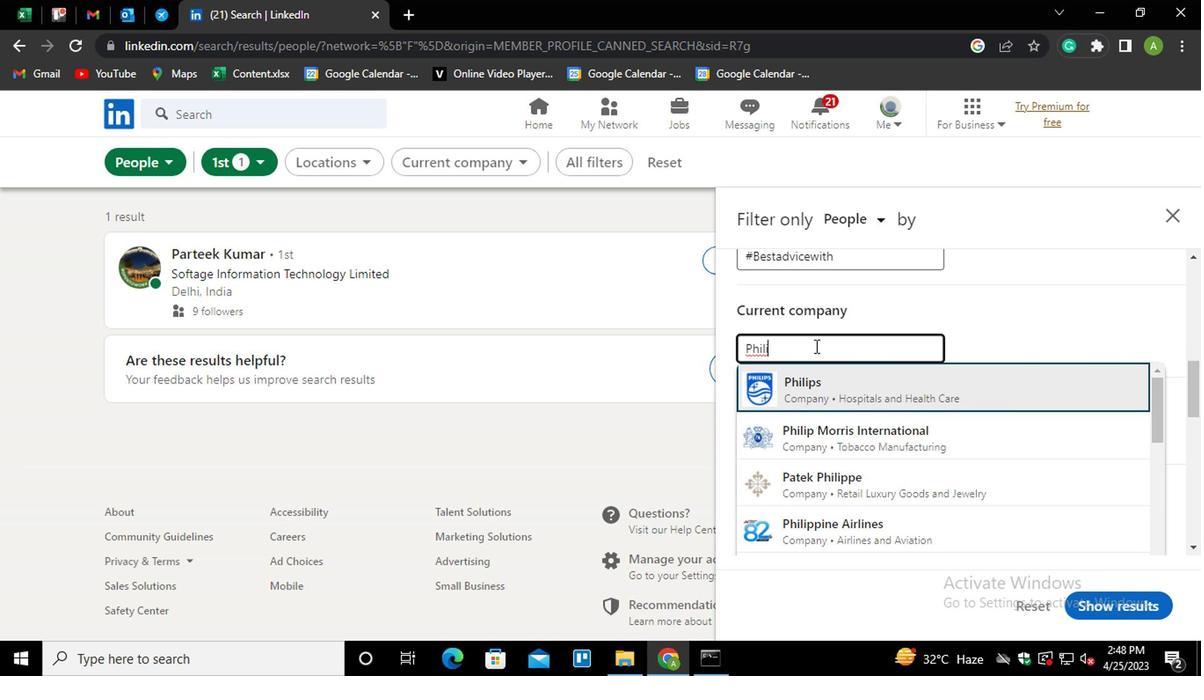 
Action: Mouse moved to (730, 390)
Screenshot: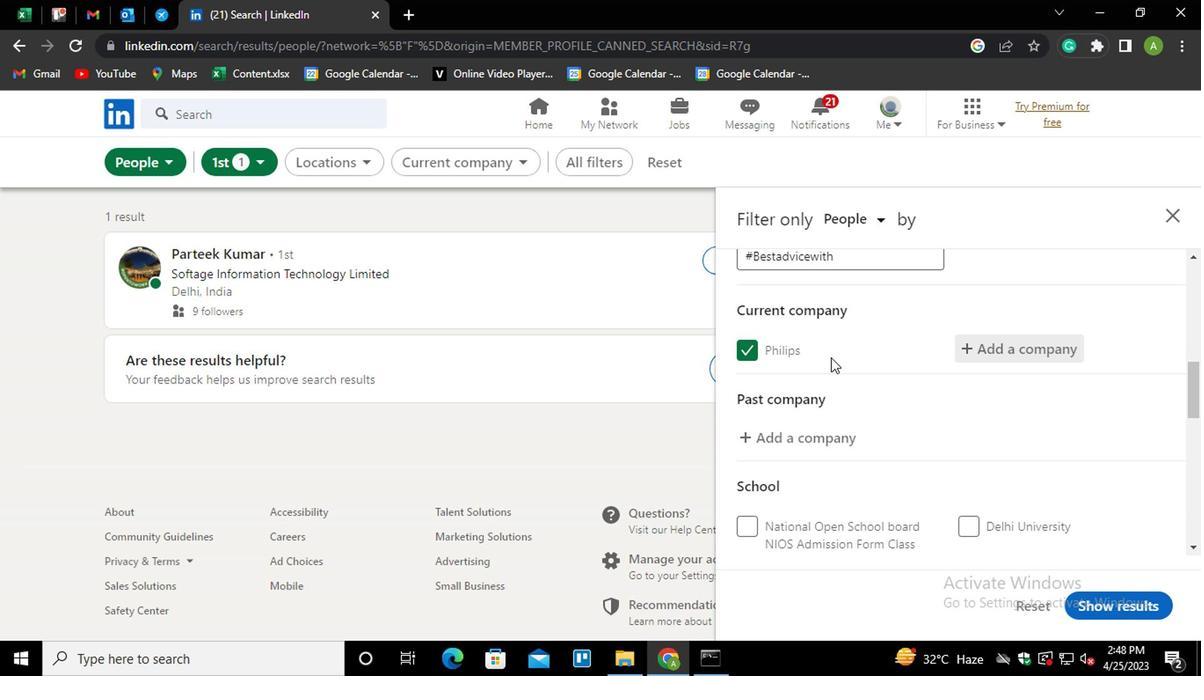 
Action: Mouse scrolled (730, 389) with delta (0, 0)
Screenshot: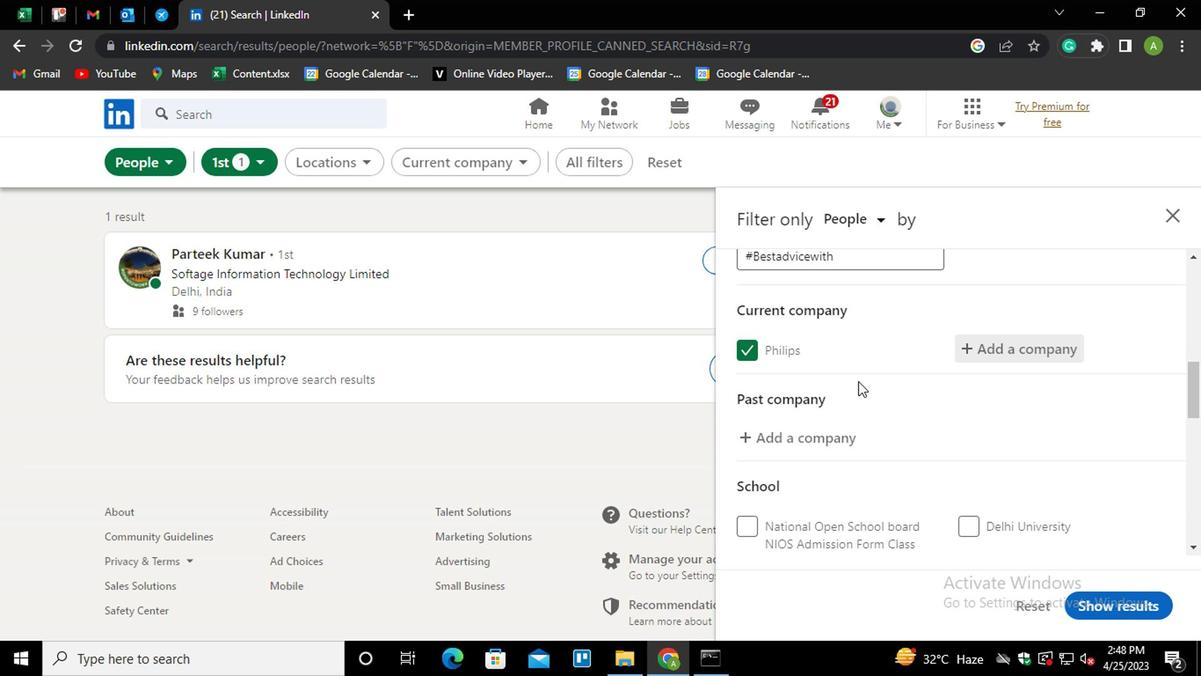 
Action: Mouse scrolled (730, 389) with delta (0, 0)
Screenshot: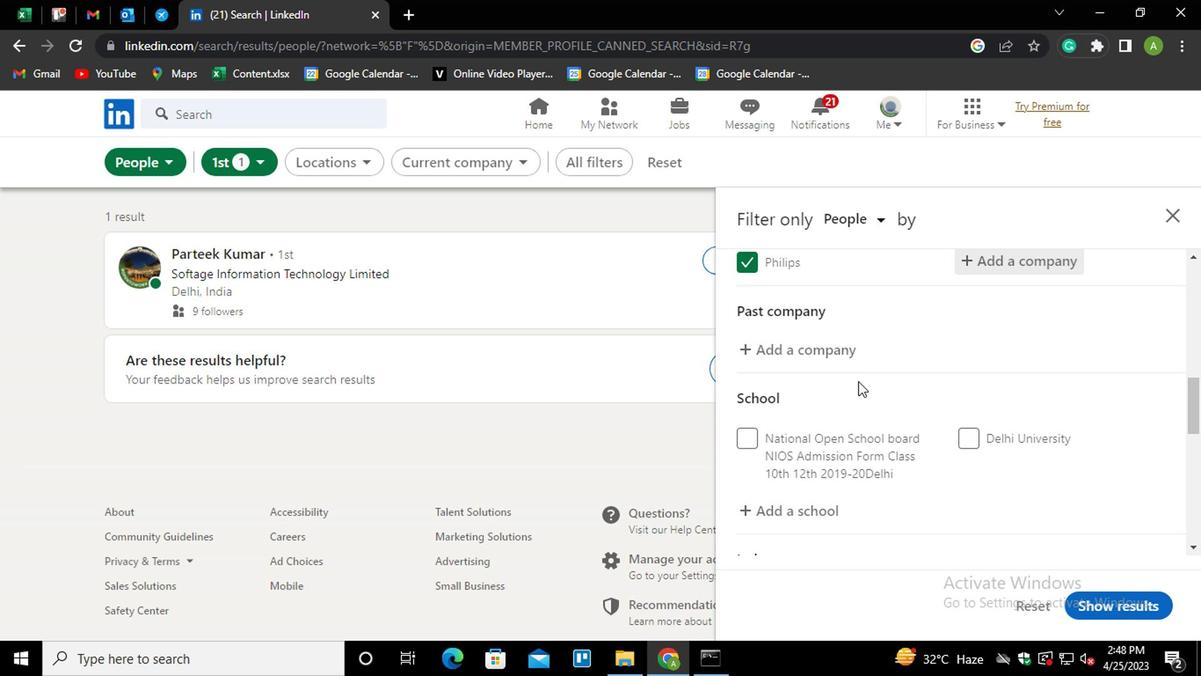 
Action: Mouse moved to (690, 423)
Screenshot: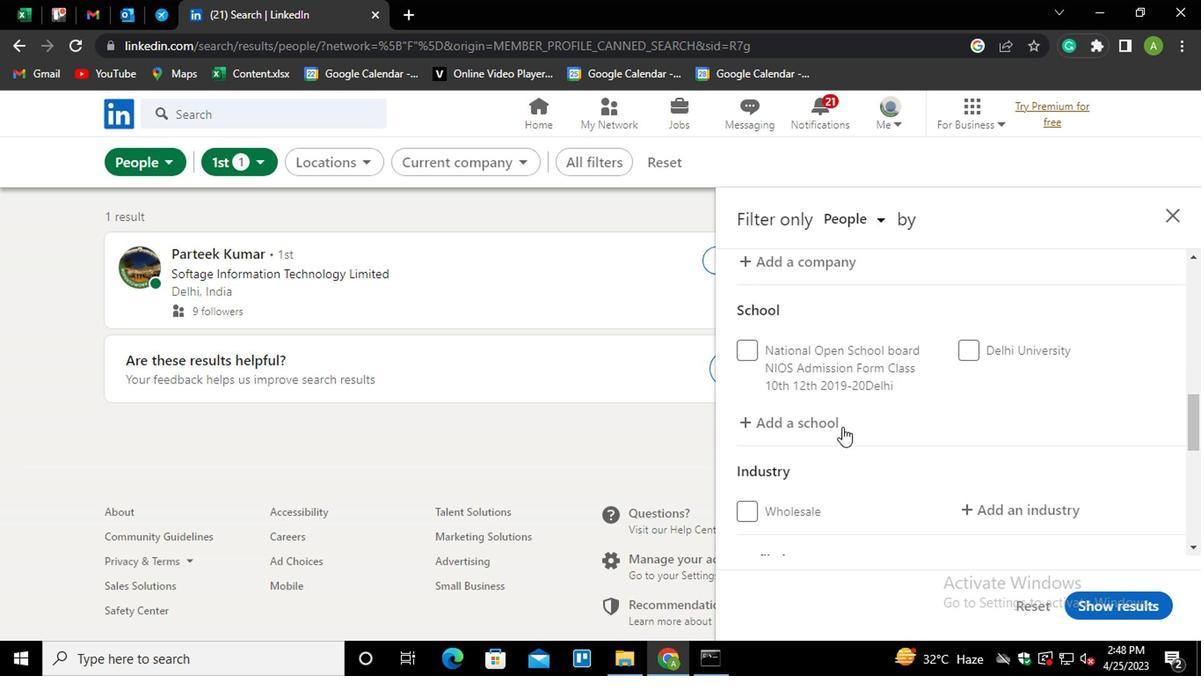
Action: Mouse pressed left at (690, 423)
Screenshot: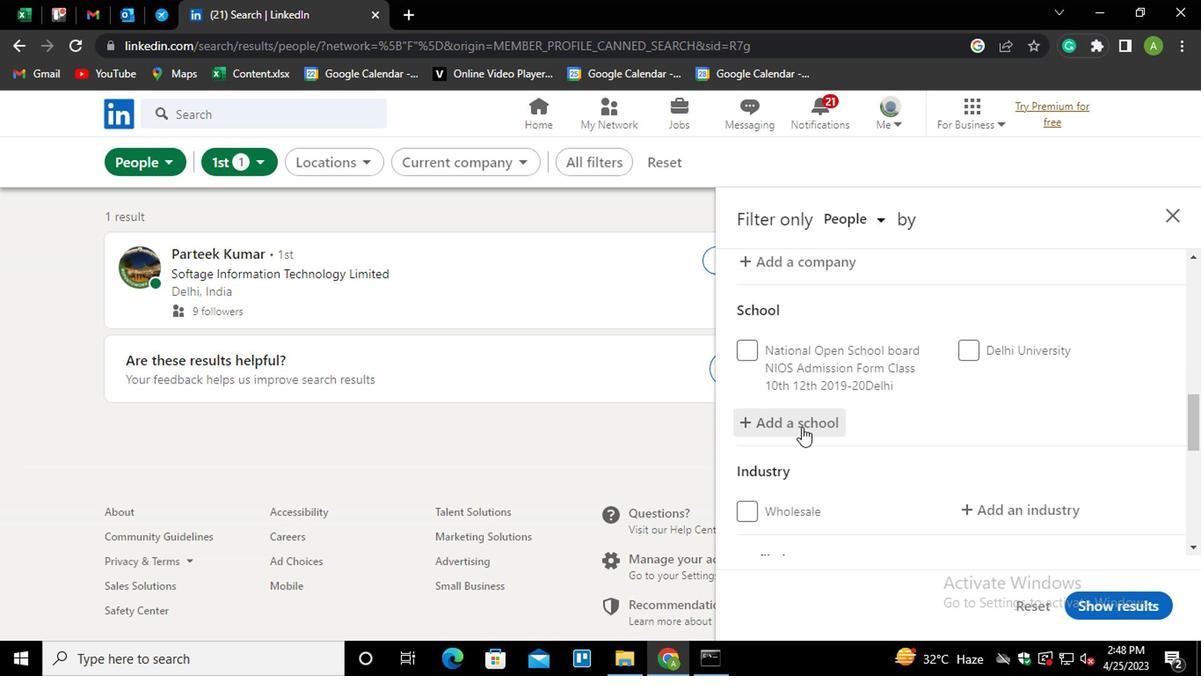
Action: Mouse moved to (714, 418)
Screenshot: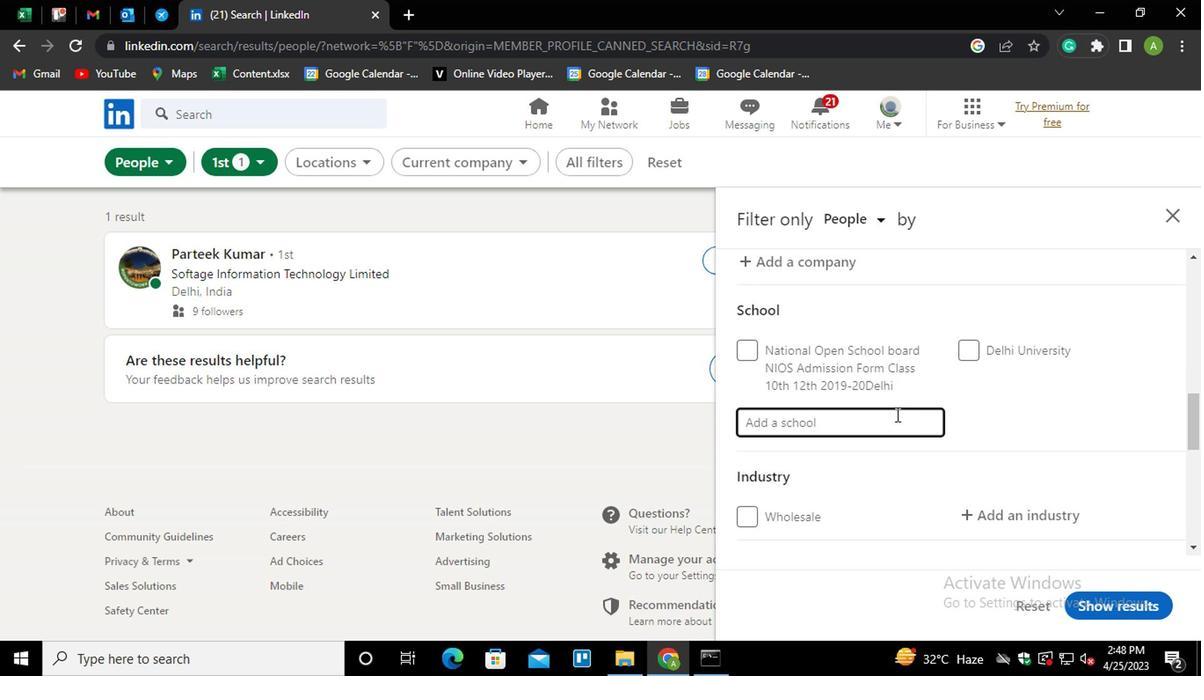 
Action: Mouse pressed left at (714, 418)
Screenshot: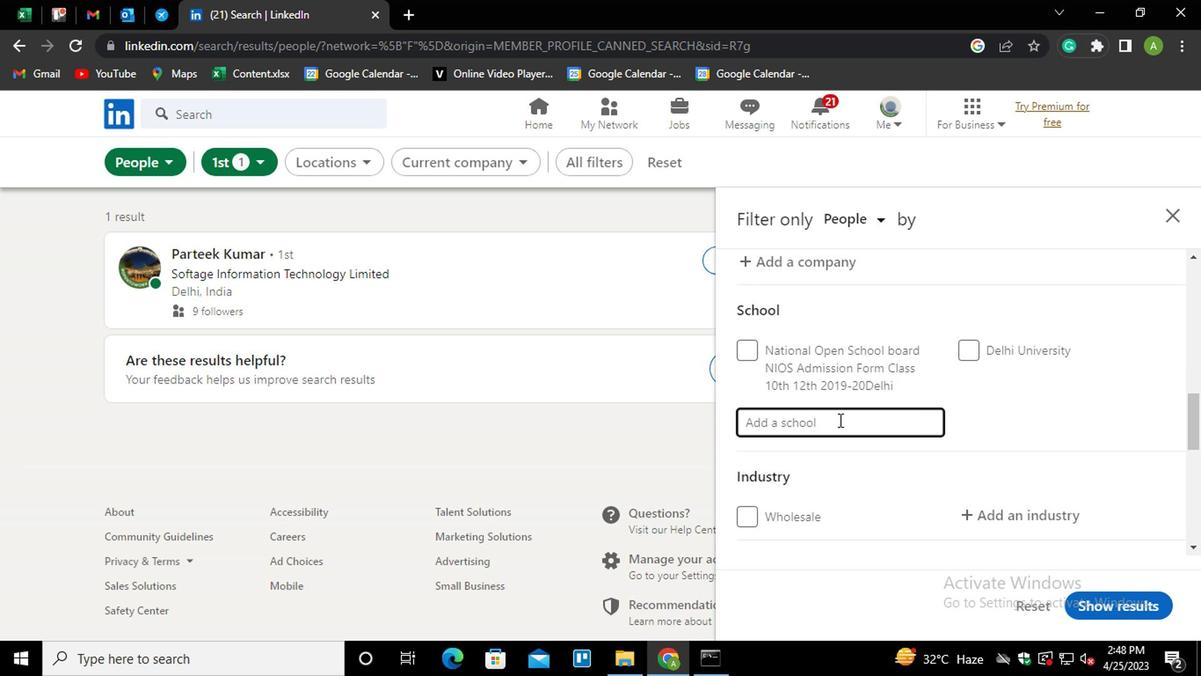 
Action: Mouse moved to (713, 418)
Screenshot: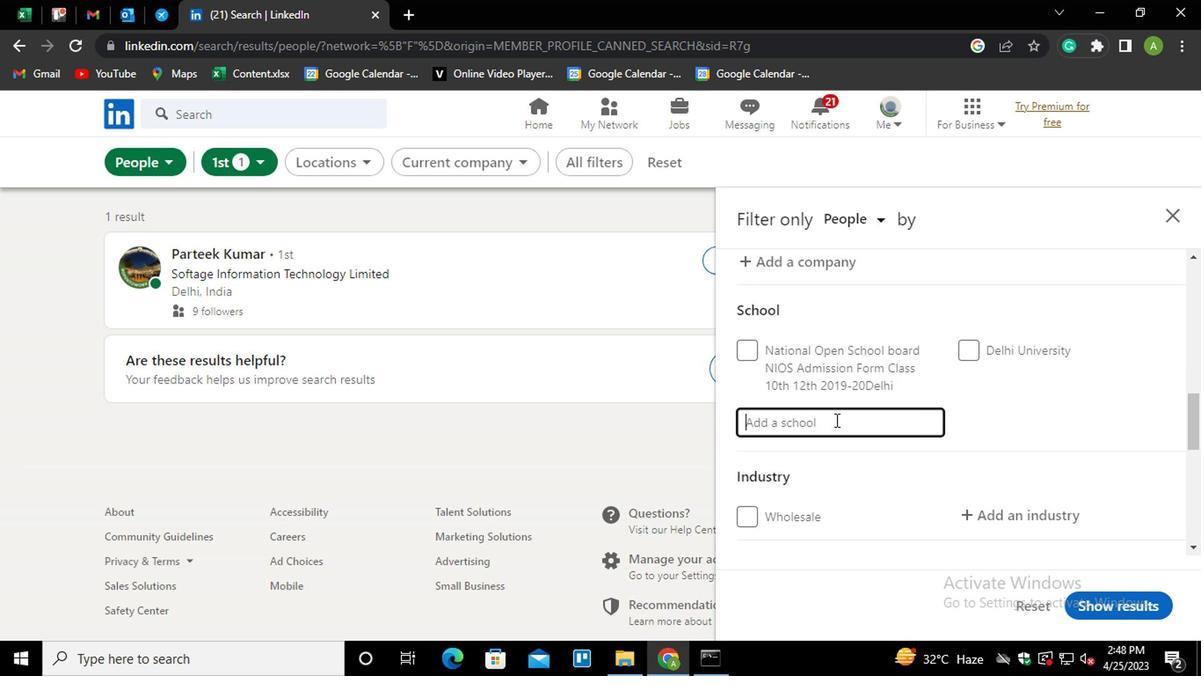 
Action: Key pressed <Key.shift>CI<Key.backspace>OLLA
Screenshot: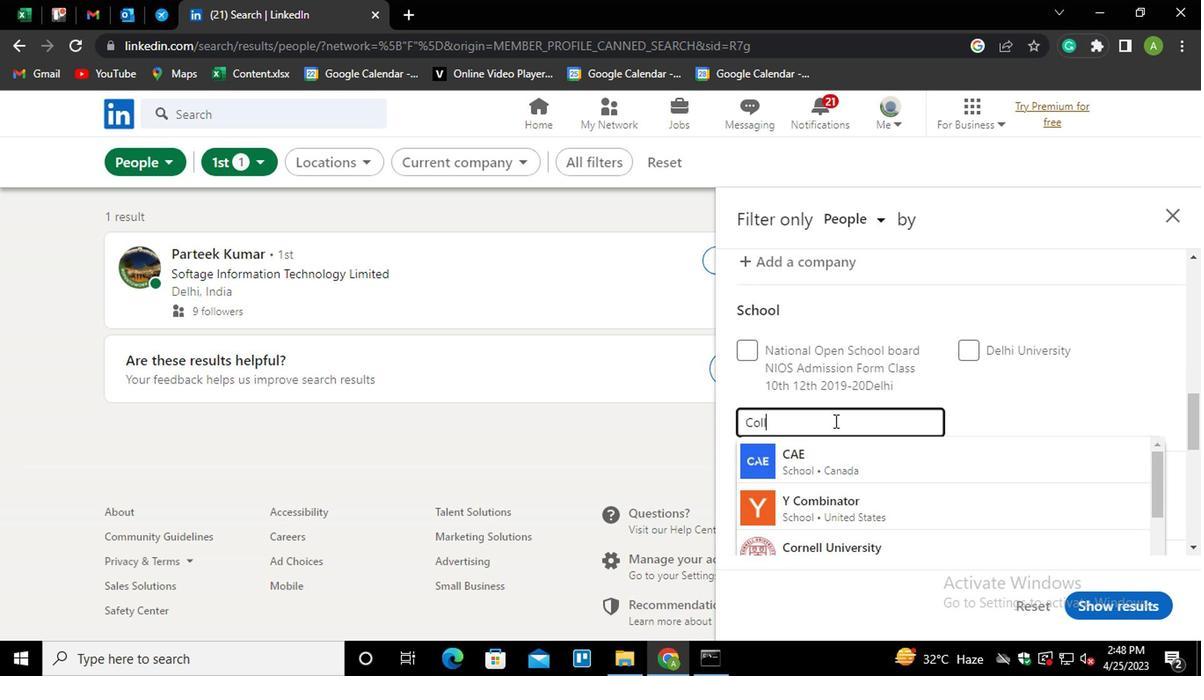 
Action: Mouse moved to (712, 418)
Screenshot: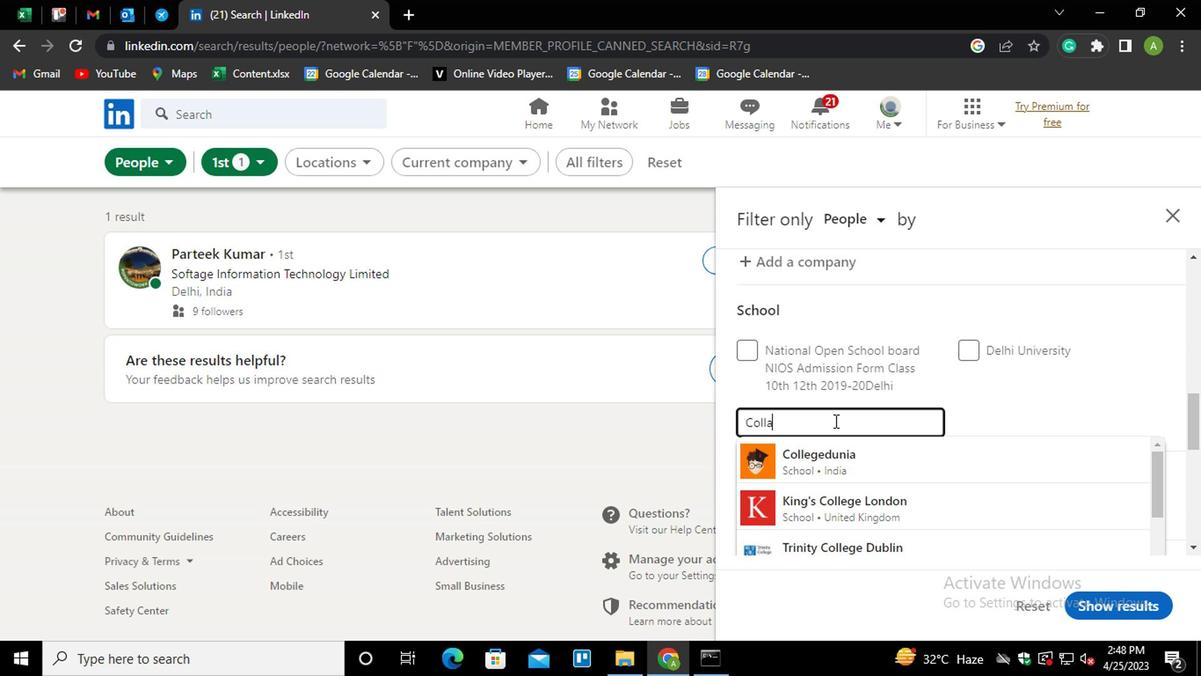 
Action: Key pressed <Key.backspace>EGE<Key.space>OF<Key.space>VOCA<Key.down><Key.enter>
Screenshot: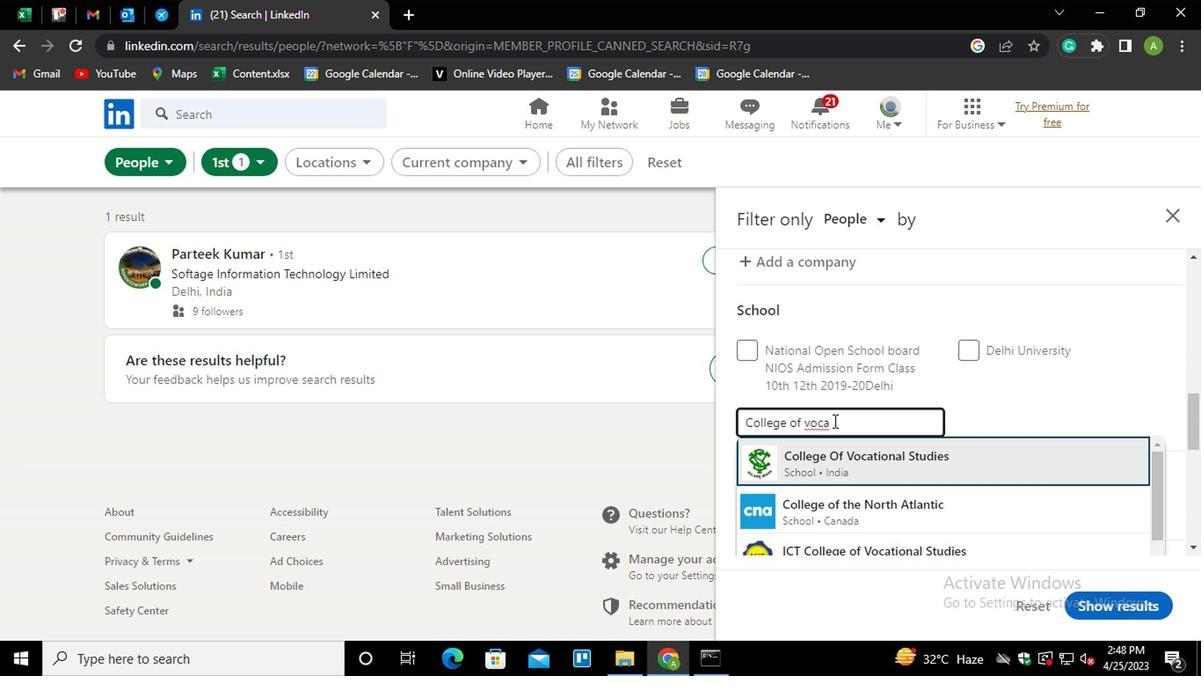 
Action: Mouse moved to (717, 423)
Screenshot: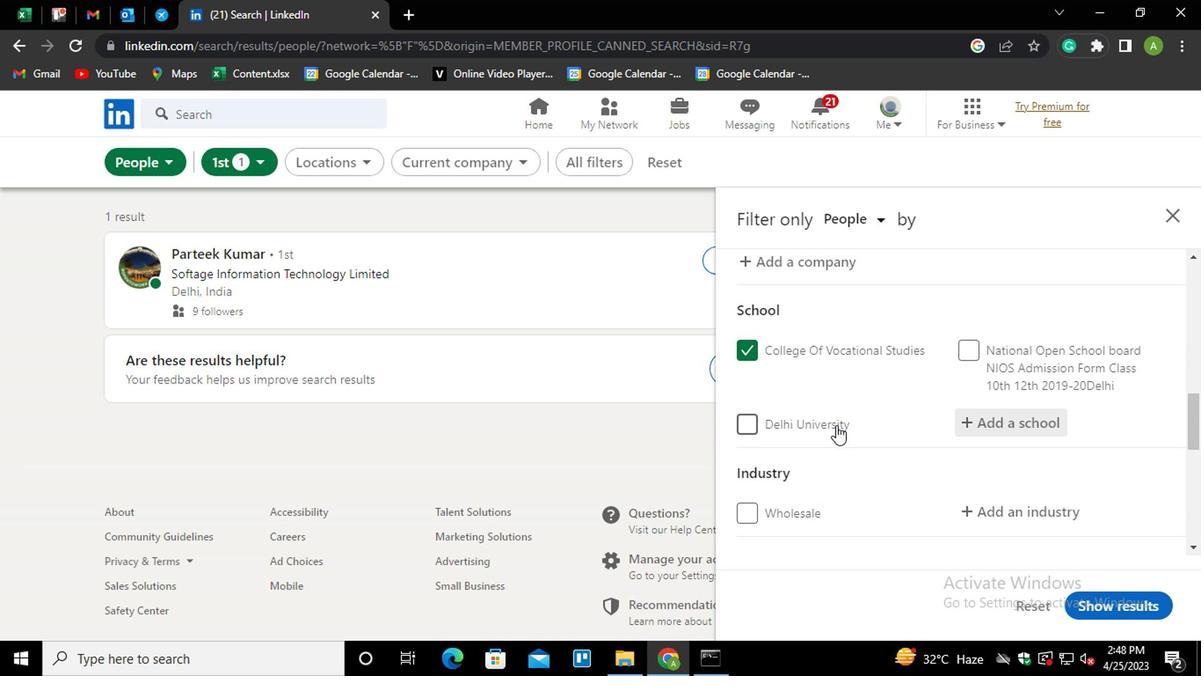 
Action: Mouse scrolled (717, 422) with delta (0, 0)
Screenshot: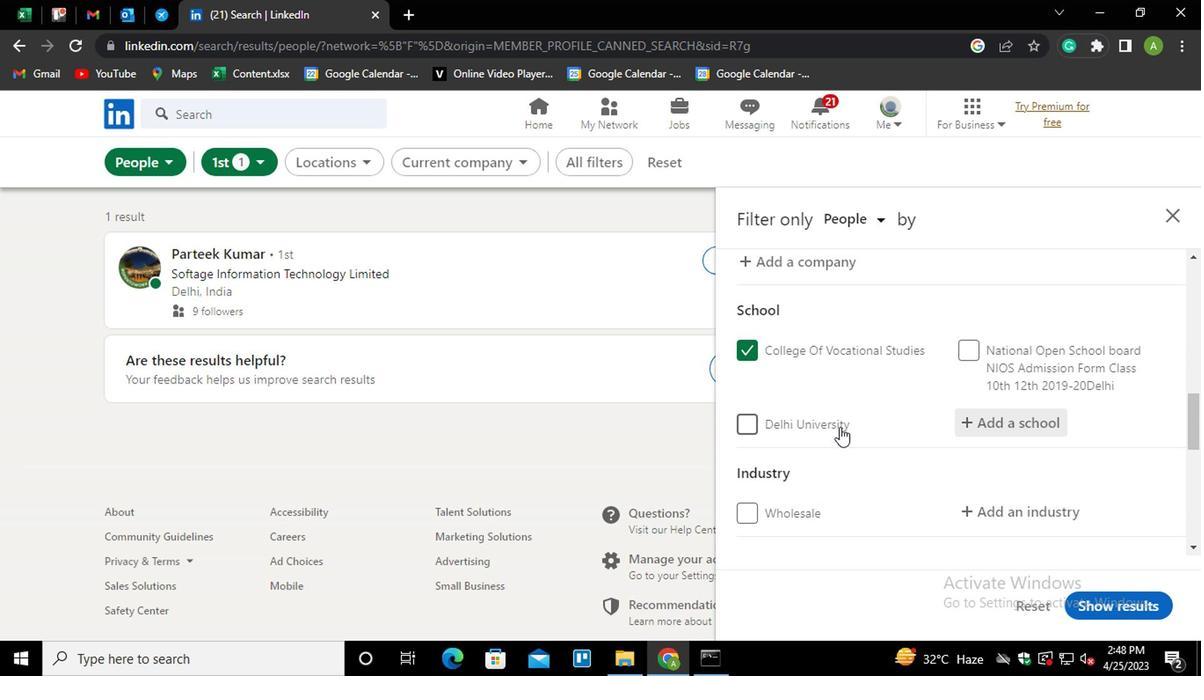 
Action: Mouse moved to (822, 428)
Screenshot: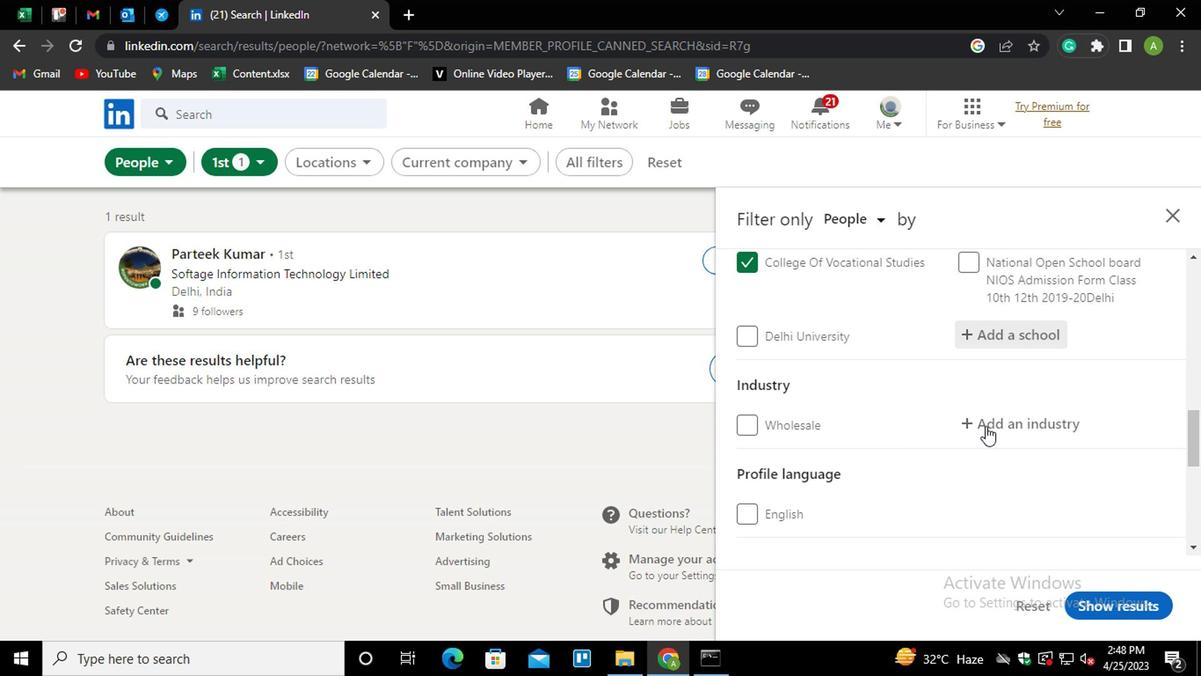 
Action: Mouse pressed left at (822, 428)
Screenshot: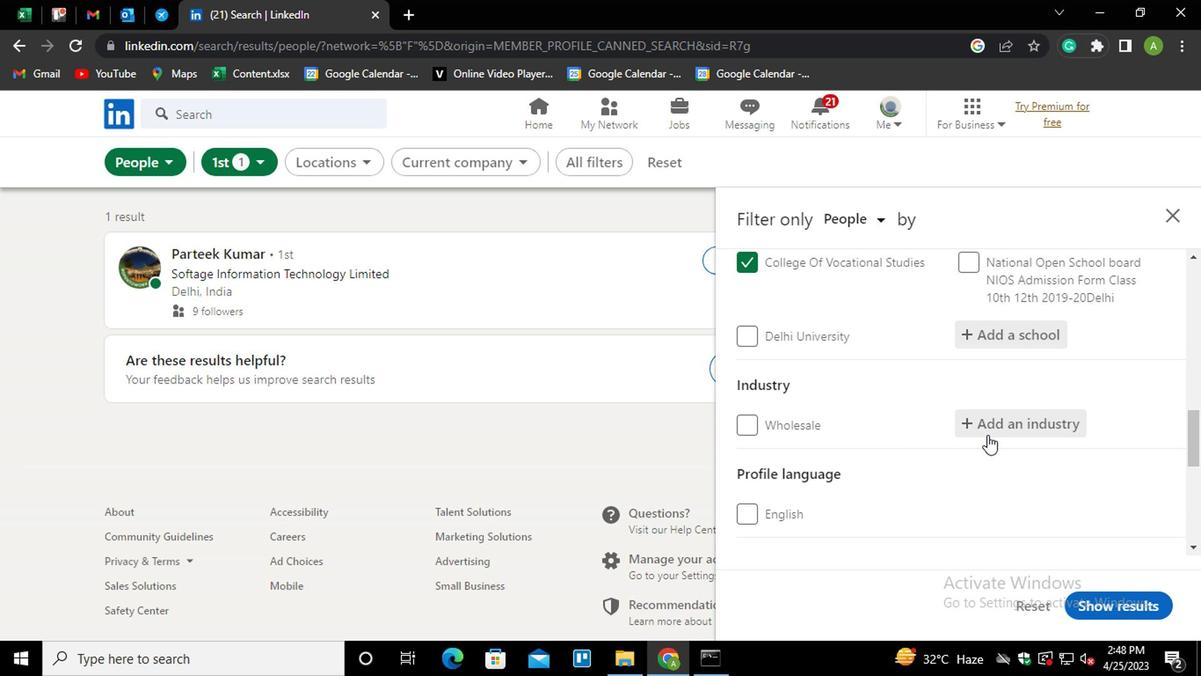
Action: Key pressed <Key.shift_r>P<Key.backspace>ET<Key.backspace><Key.backspace>PET<Key.down><Key.enter>
Screenshot: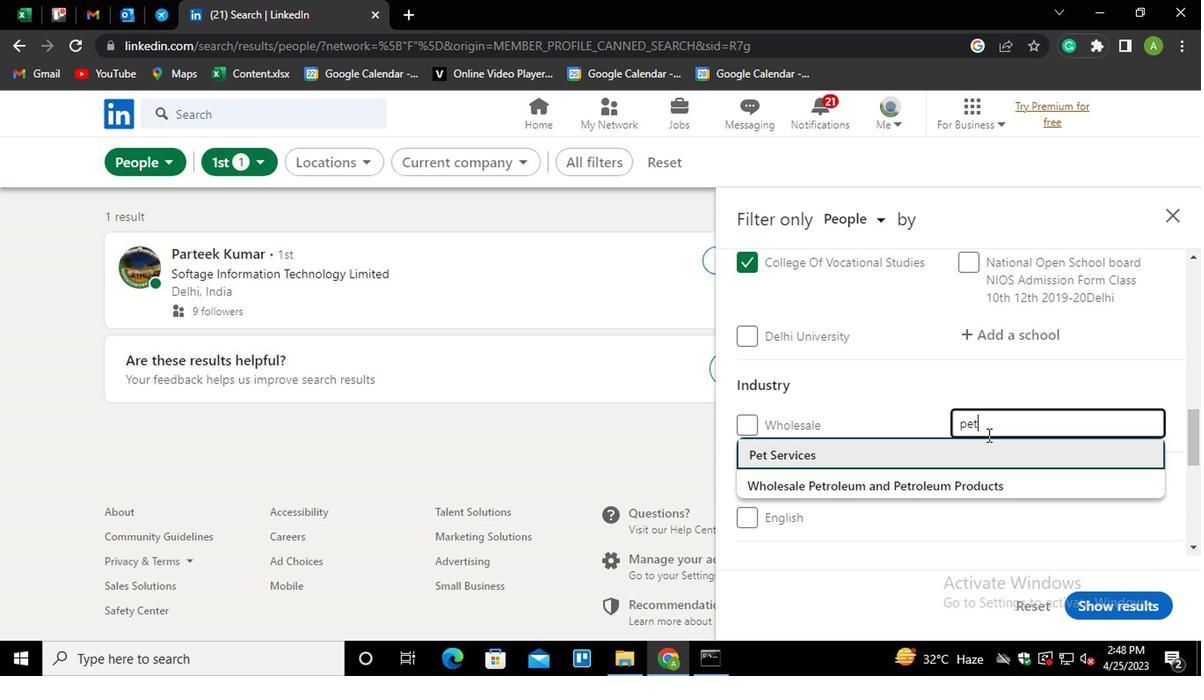 
Action: Mouse moved to (831, 445)
Screenshot: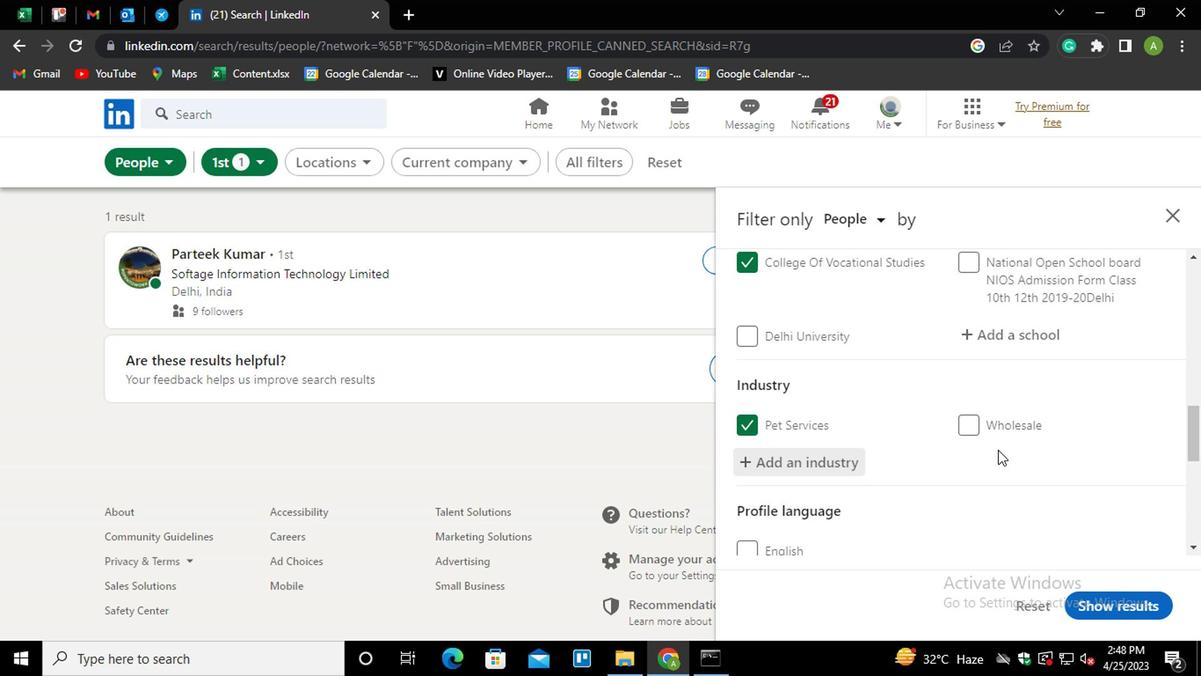 
Action: Mouse scrolled (831, 444) with delta (0, 0)
Screenshot: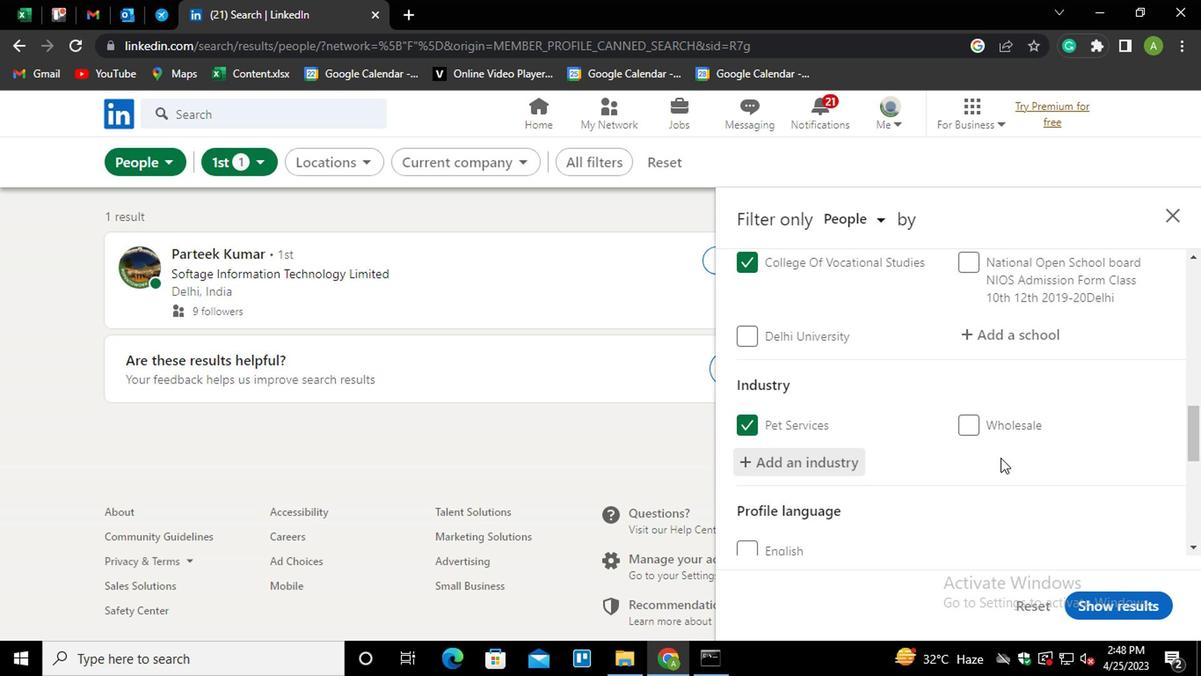 
Action: Mouse moved to (826, 445)
Screenshot: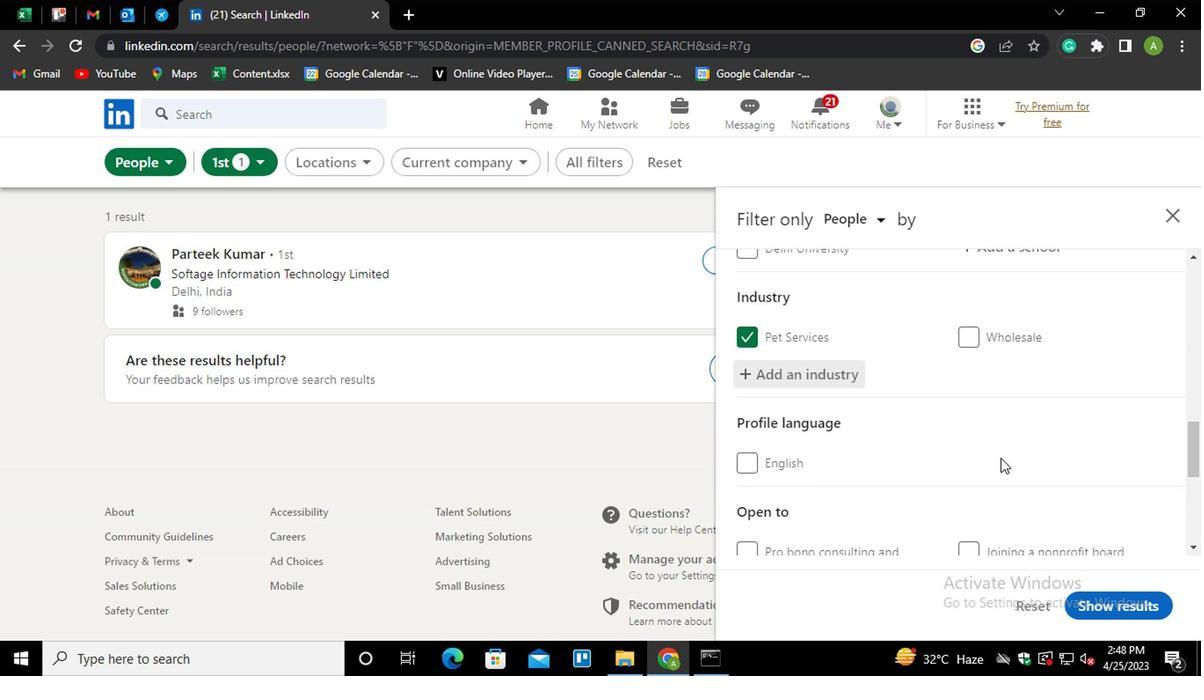 
Action: Mouse scrolled (826, 444) with delta (0, 0)
Screenshot: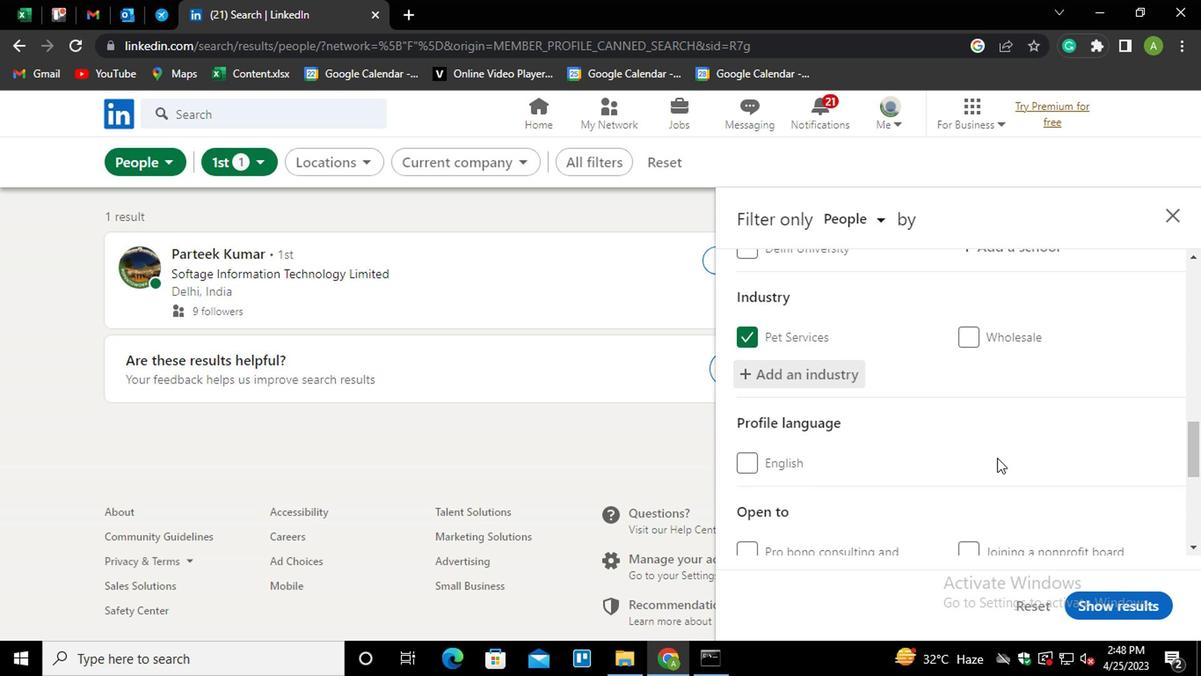 
Action: Mouse scrolled (826, 444) with delta (0, 0)
Screenshot: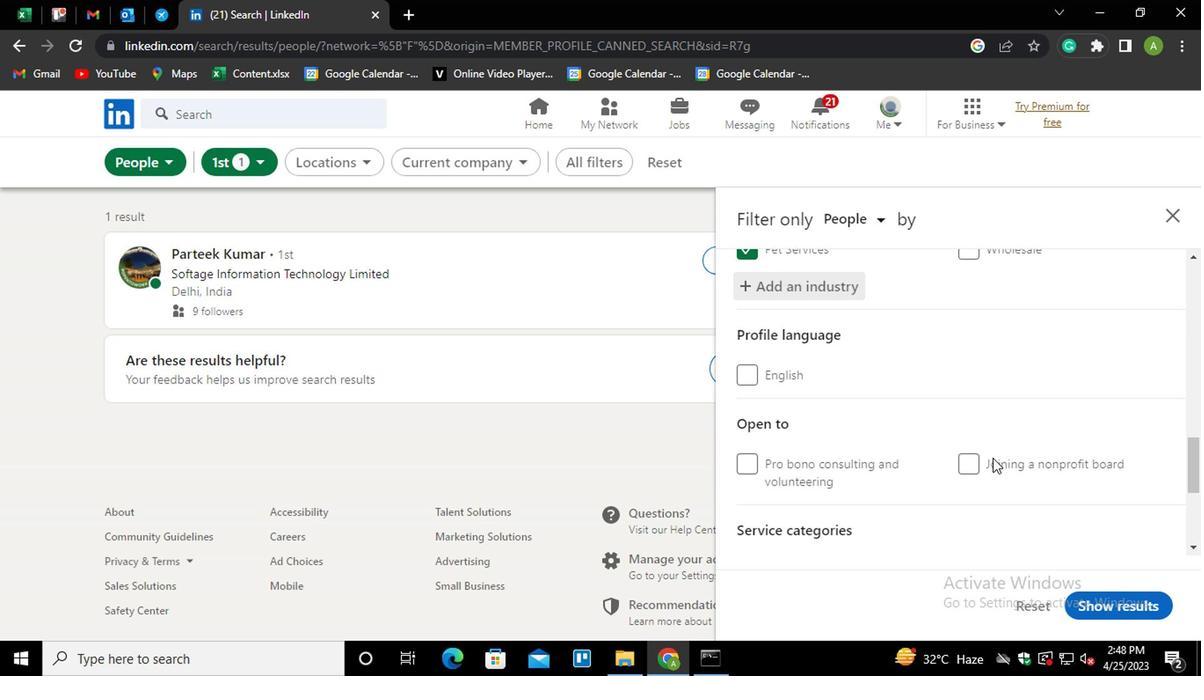 
Action: Mouse moved to (823, 445)
Screenshot: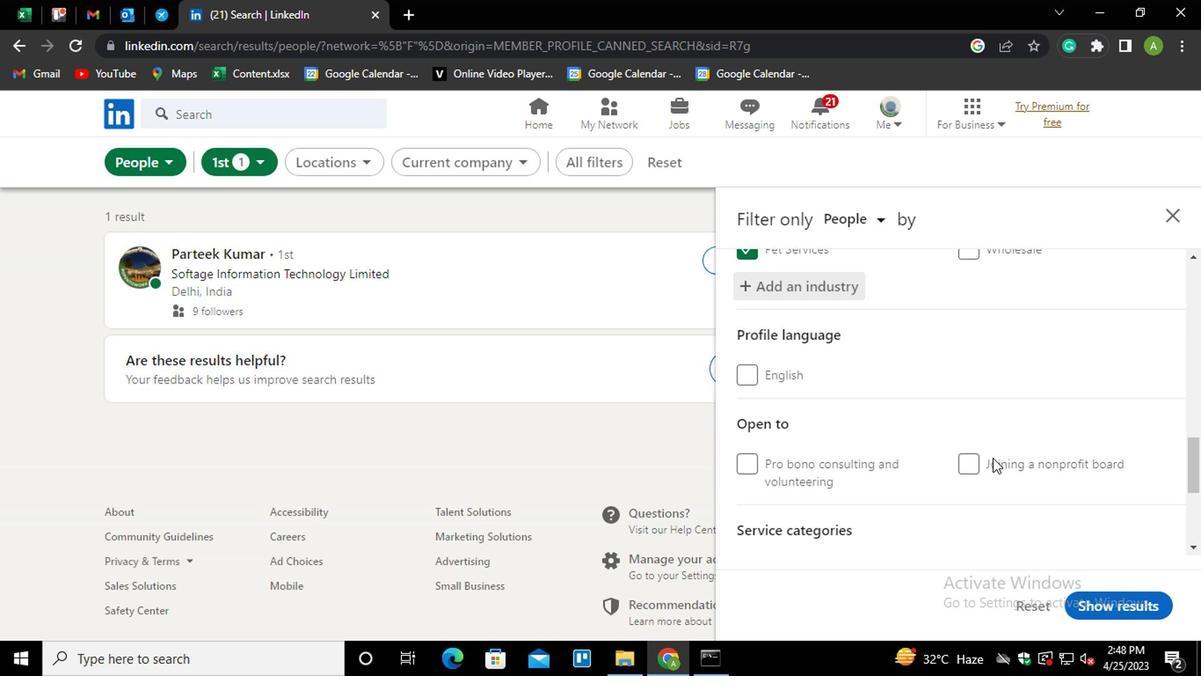 
Action: Mouse scrolled (823, 444) with delta (0, 0)
Screenshot: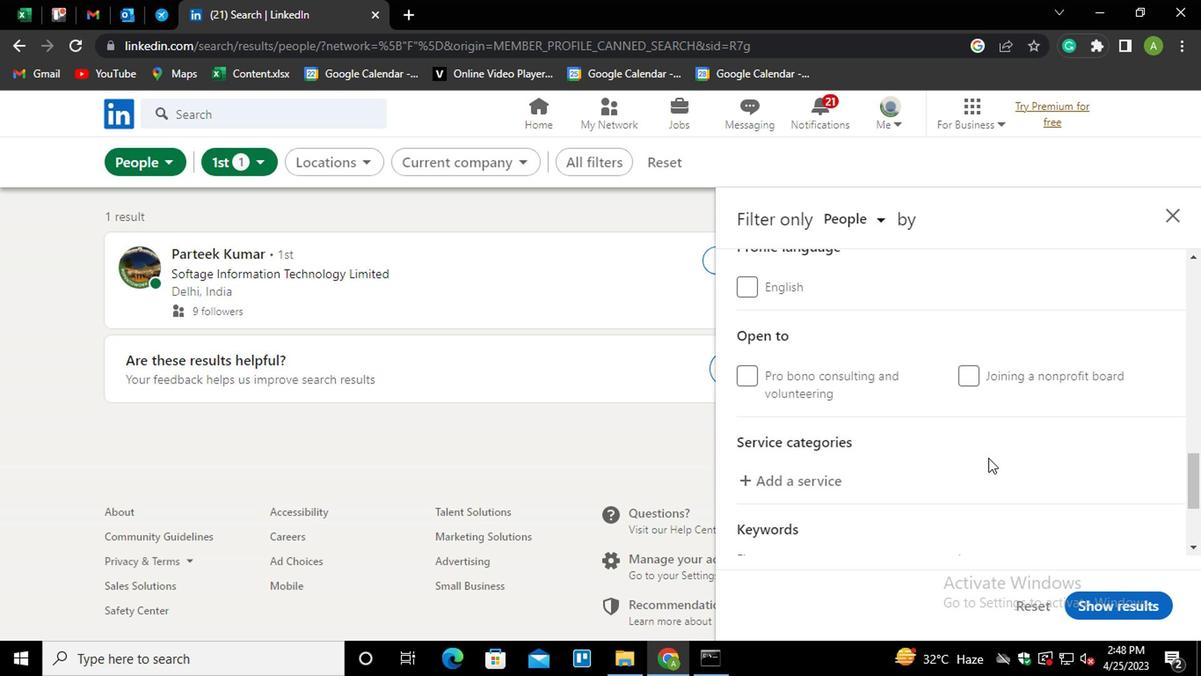
Action: Mouse moved to (679, 398)
Screenshot: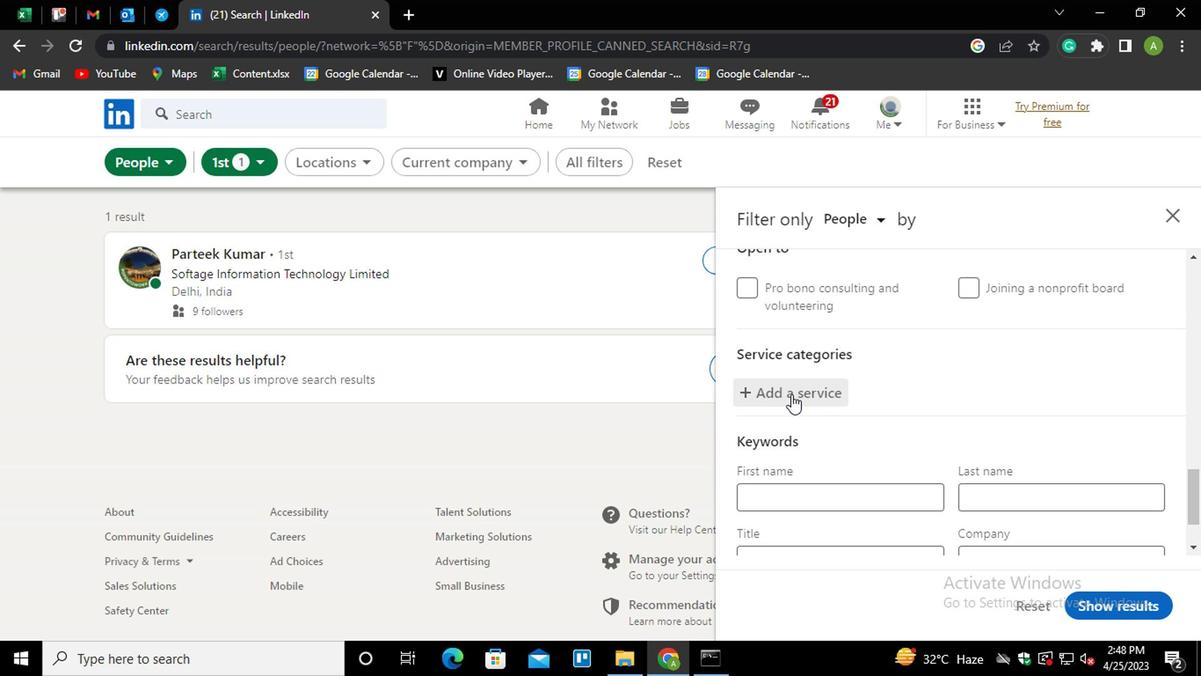 
Action: Mouse pressed left at (679, 398)
Screenshot: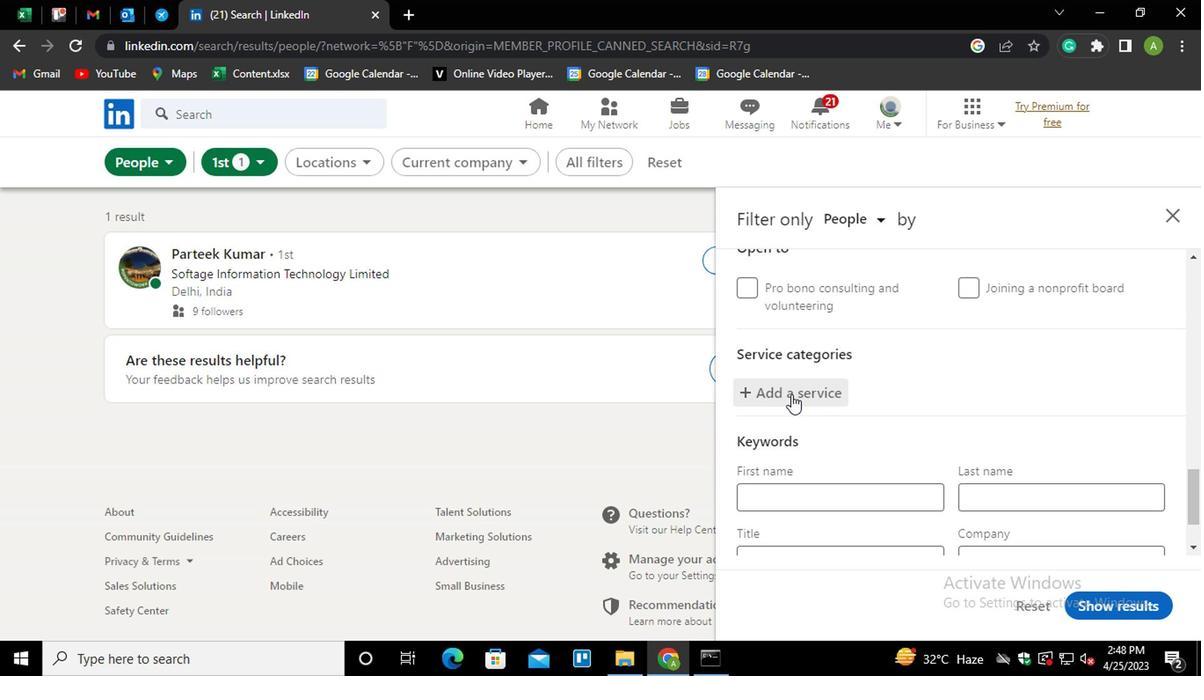 
Action: Key pressed <Key.shift>GRAP<Key.down><Key.enter>
Screenshot: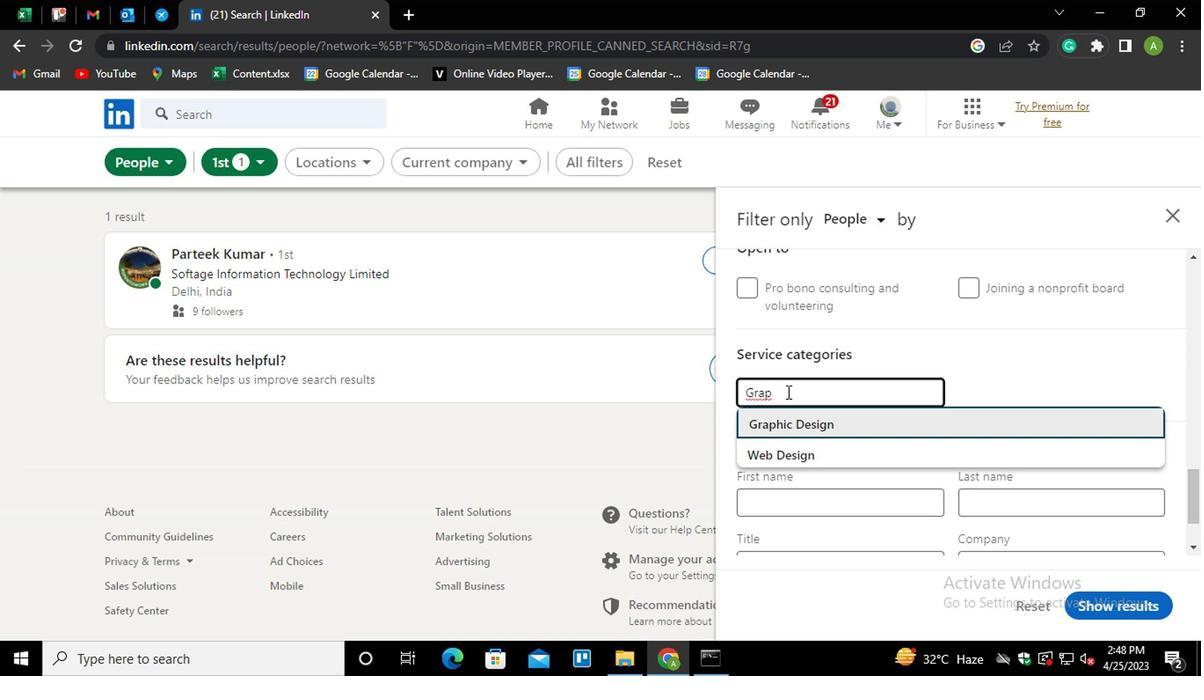 
Action: Mouse moved to (706, 483)
Screenshot: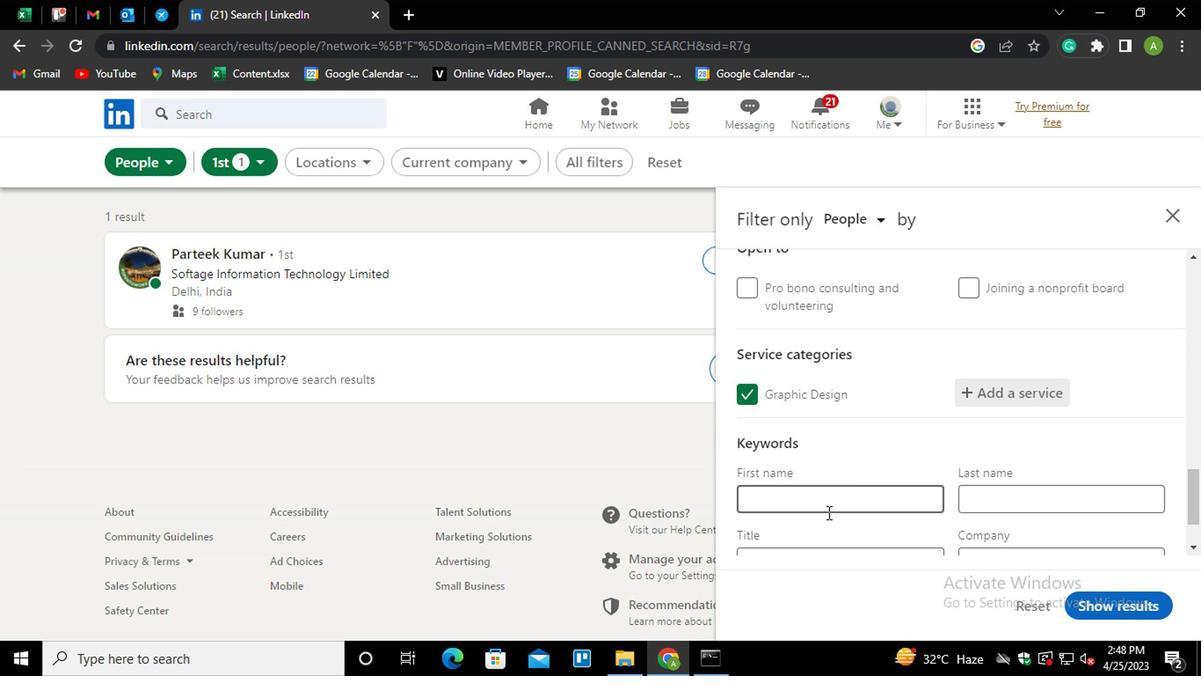 
Action: Mouse scrolled (706, 483) with delta (0, 0)
Screenshot: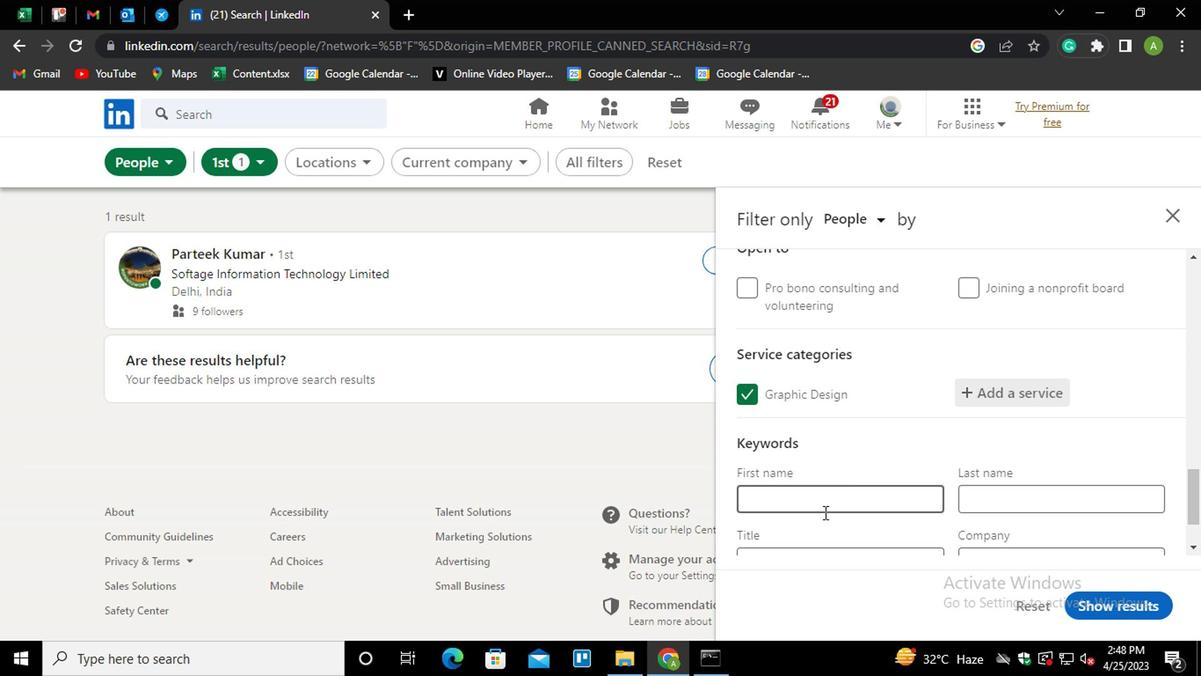 
Action: Mouse moved to (699, 460)
Screenshot: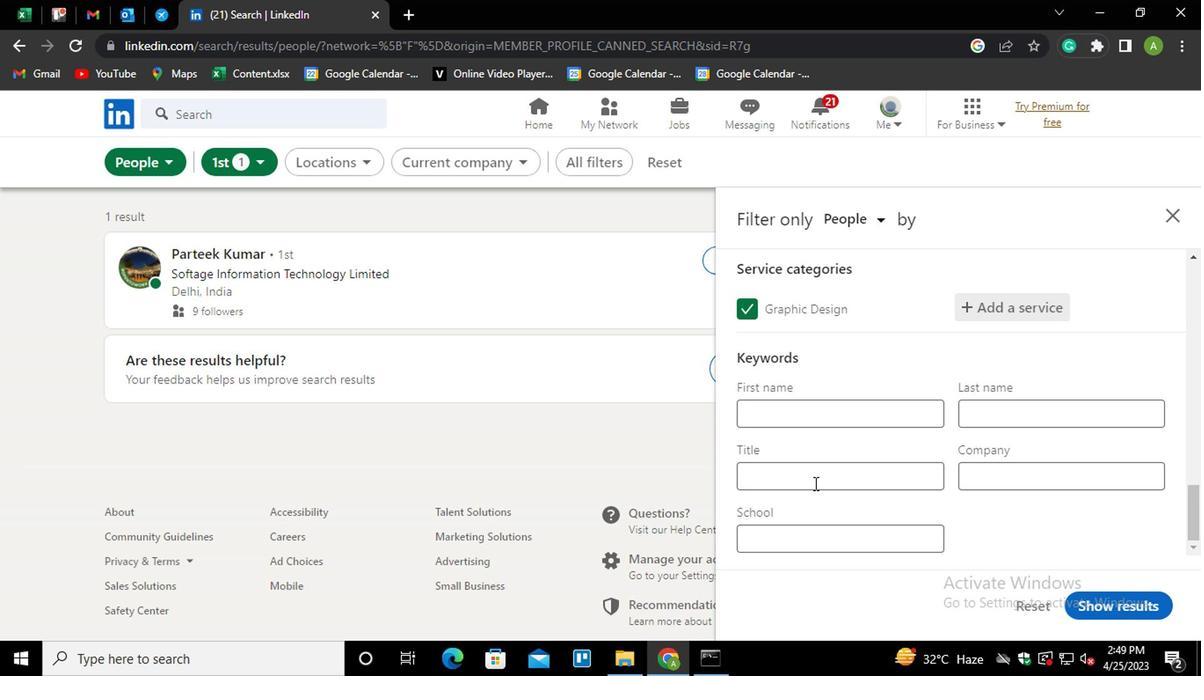 
Action: Mouse pressed left at (699, 460)
Screenshot: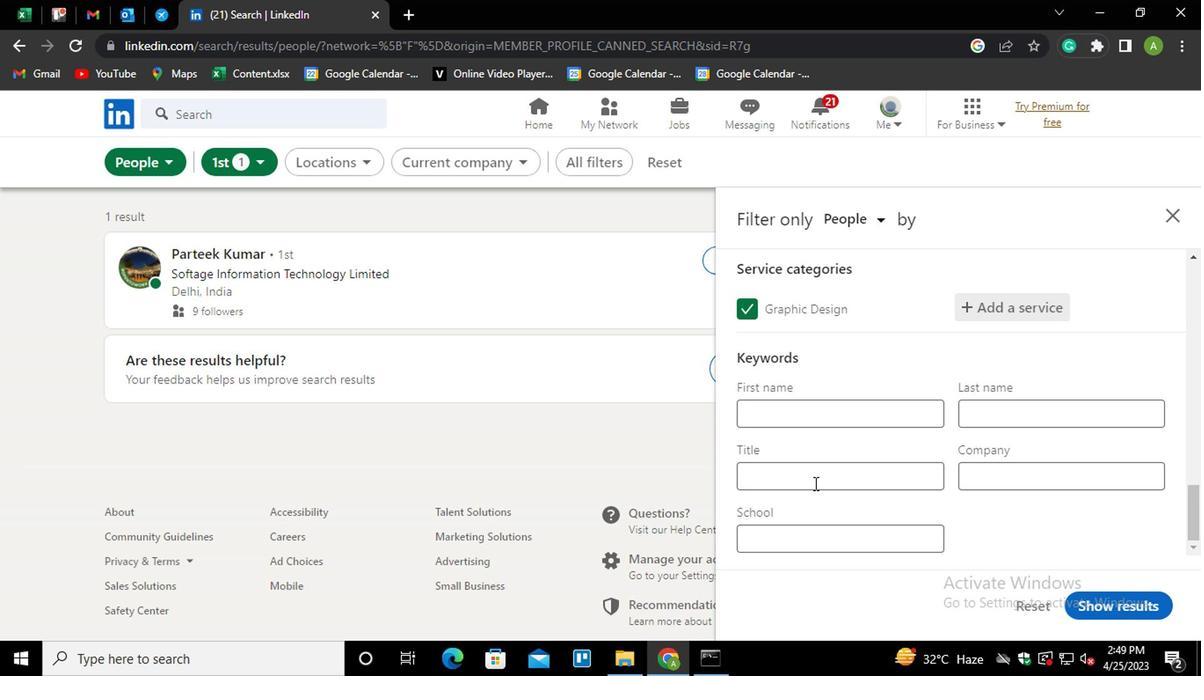 
Action: Mouse moved to (701, 458)
Screenshot: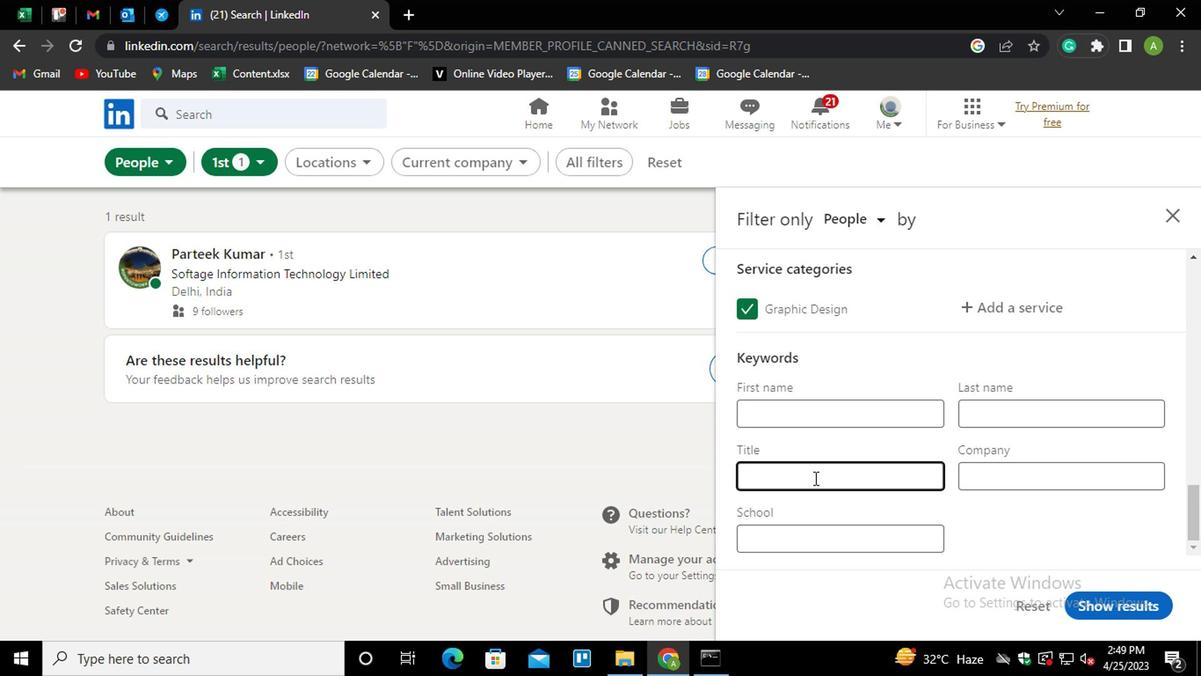 
Action: Mouse pressed left at (701, 458)
Screenshot: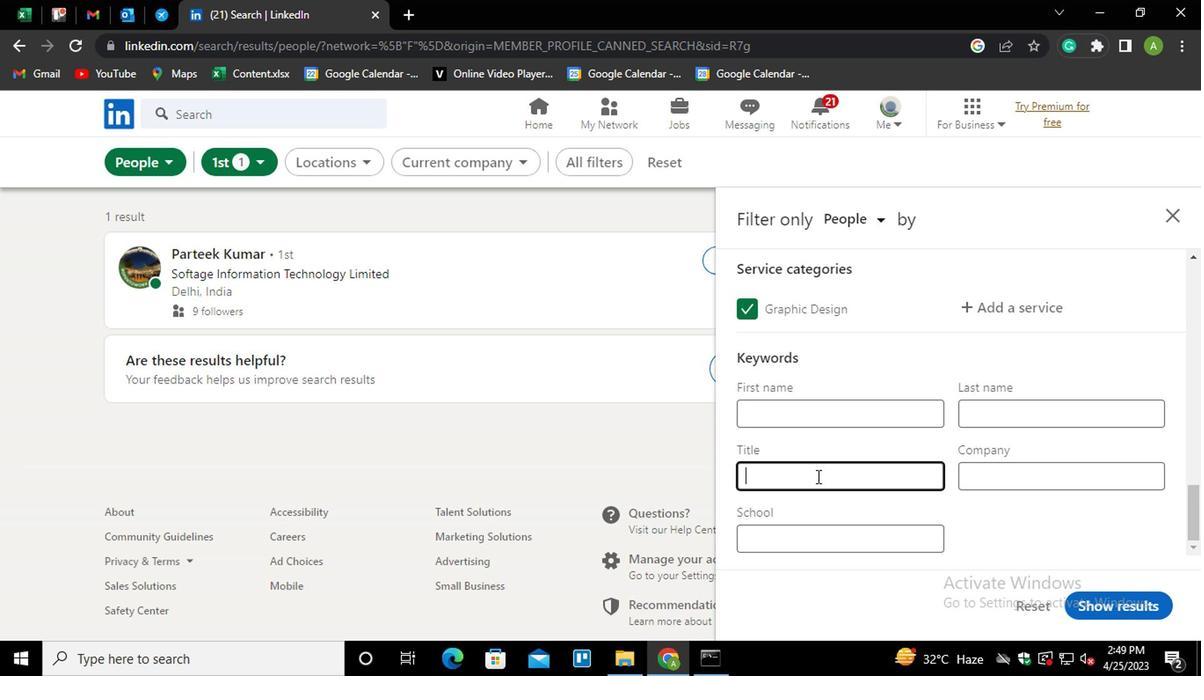 
Action: Mouse moved to (701, 458)
Screenshot: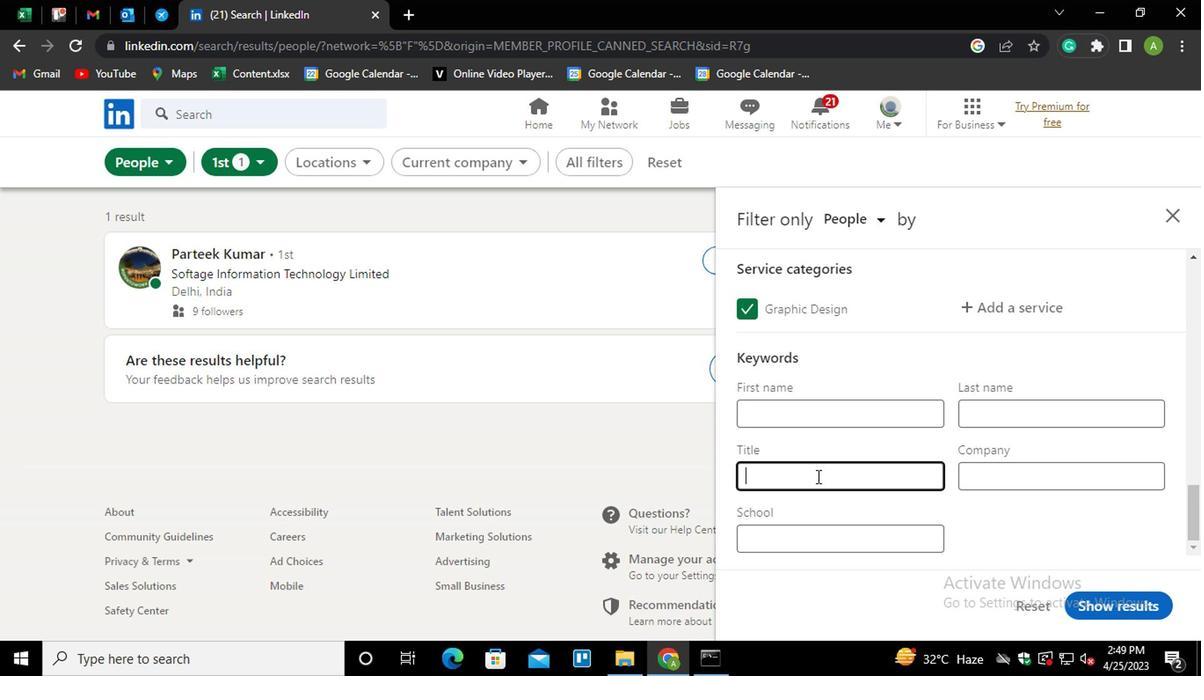 
Action: Key pressed <Key.shift>DIRECTOR
Screenshot: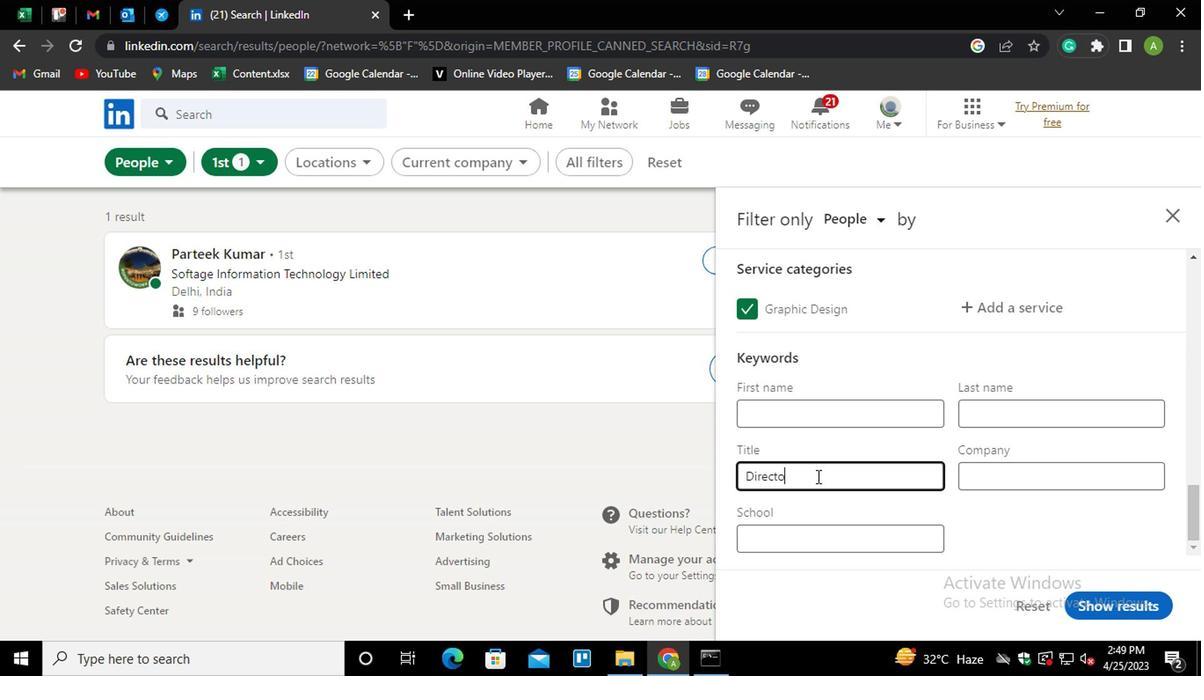 
Action: Mouse moved to (830, 500)
Screenshot: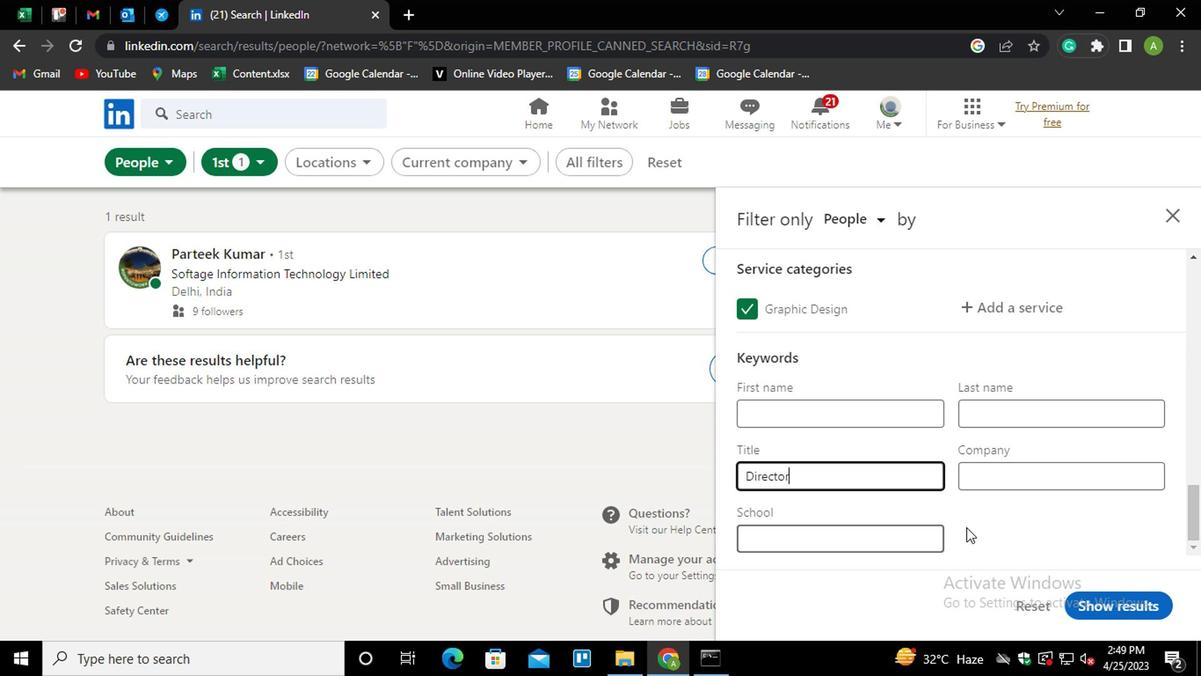 
Action: Mouse pressed left at (830, 500)
Screenshot: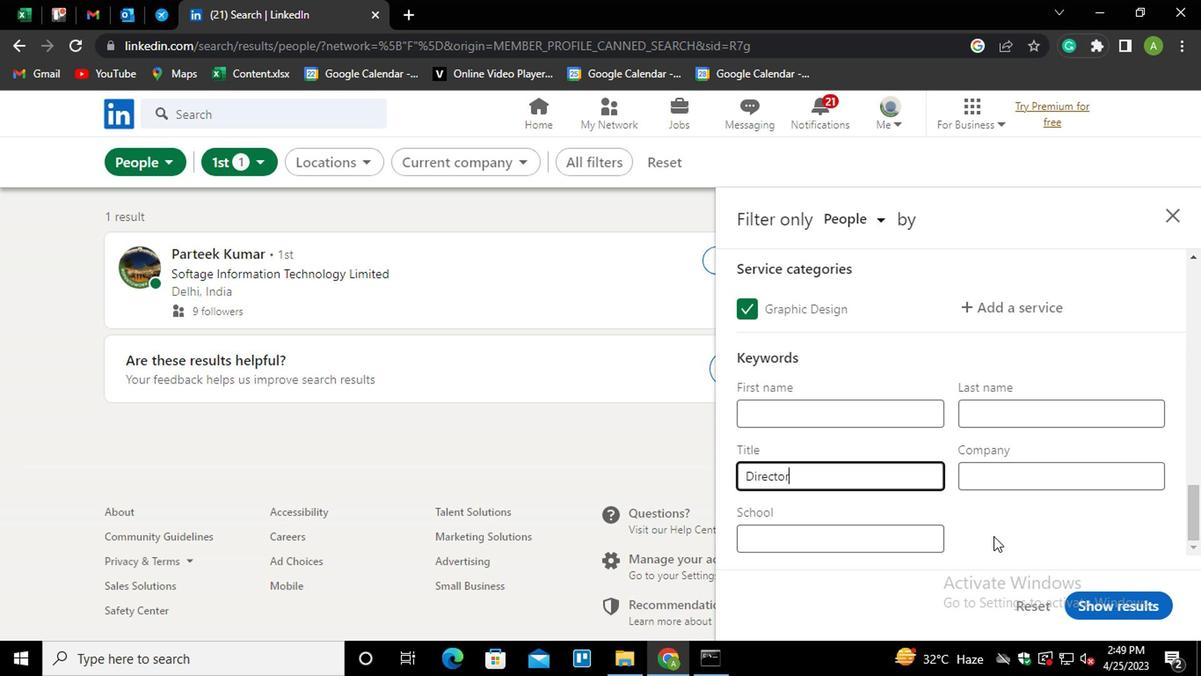 
Action: Mouse moved to (915, 546)
Screenshot: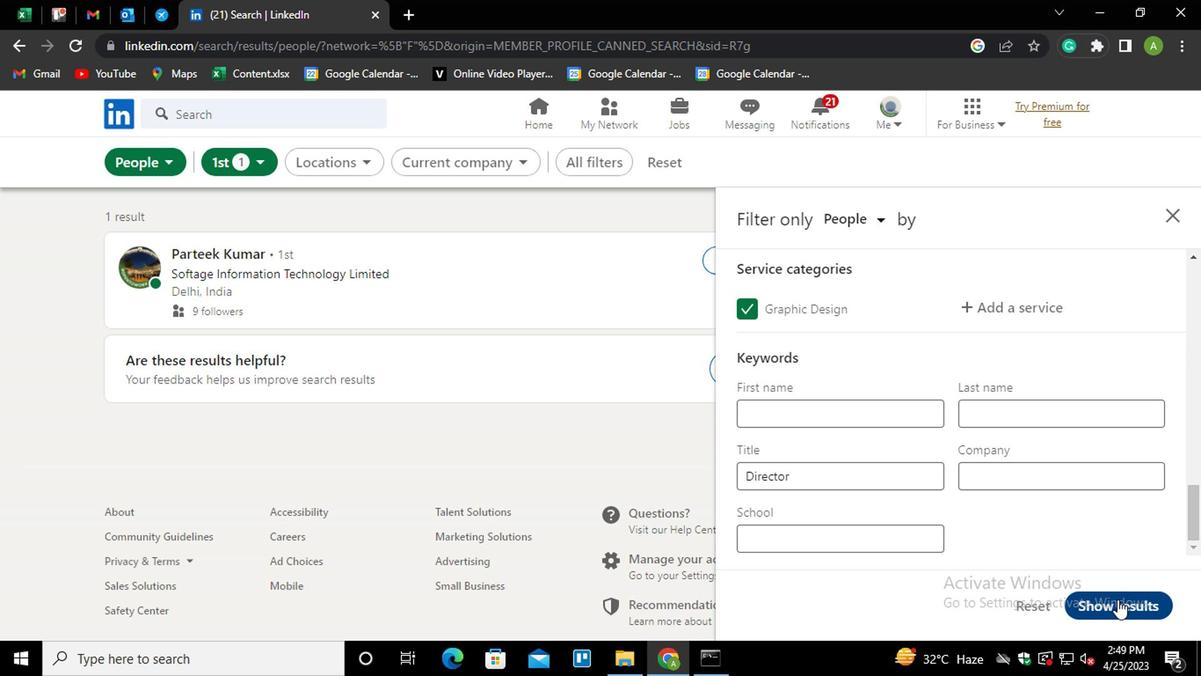 
Action: Mouse pressed left at (915, 546)
Screenshot: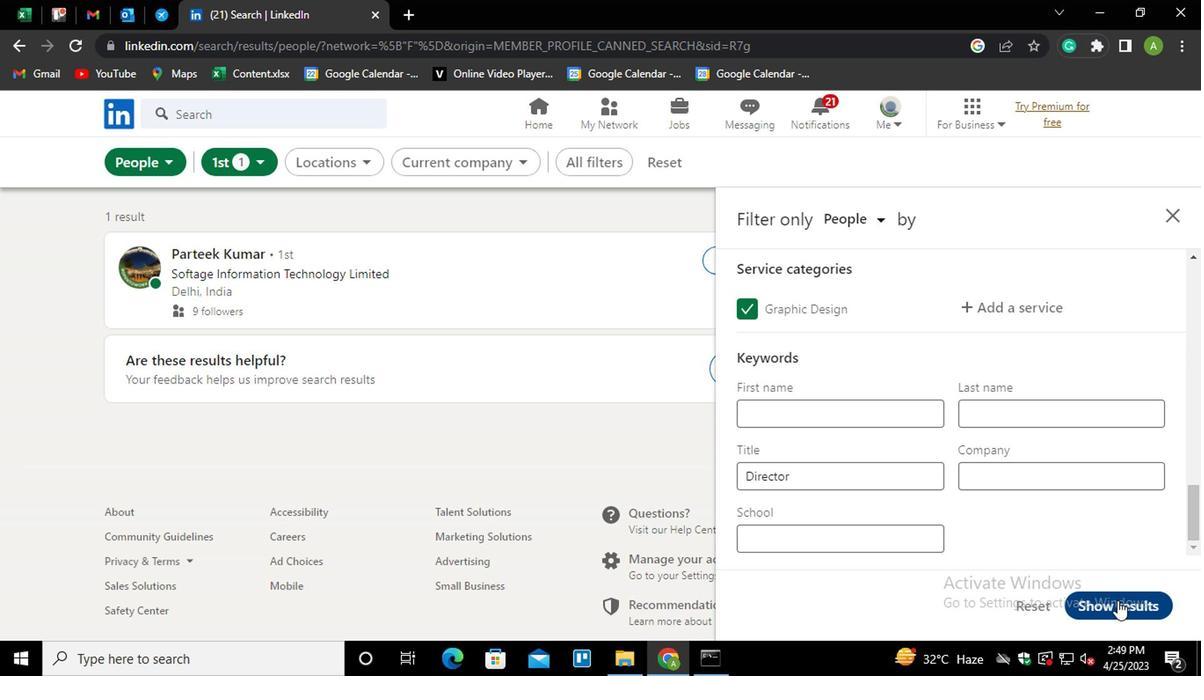 
Action: Mouse moved to (884, 478)
Screenshot: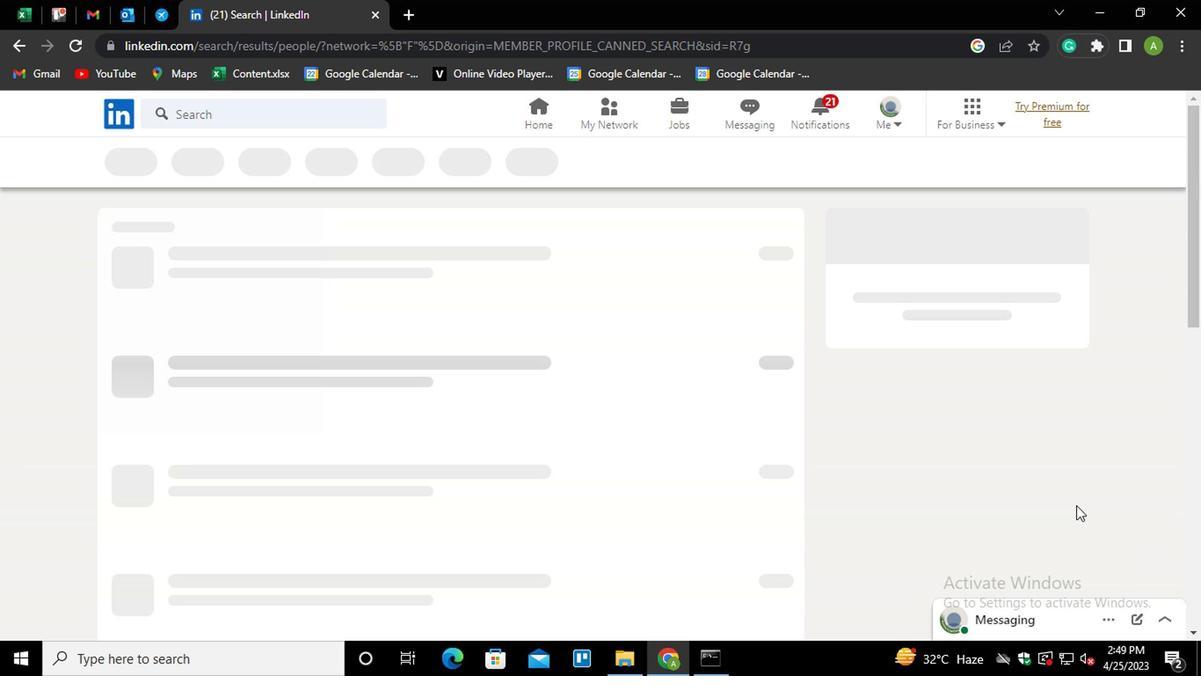 
